 Task: Create a due date automation trigger when advanced on, on the tuesday of the week before a card is due add fields with custom field "Resume" set to a date less than 1 working days ago at 11:00 AM.
Action: Mouse moved to (904, 278)
Screenshot: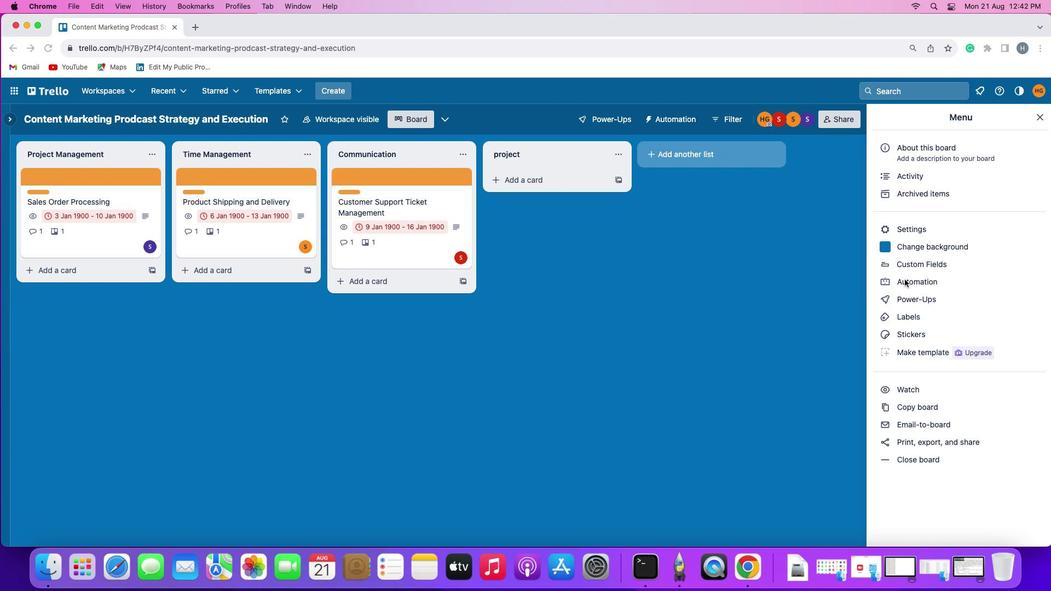 
Action: Mouse pressed left at (904, 278)
Screenshot: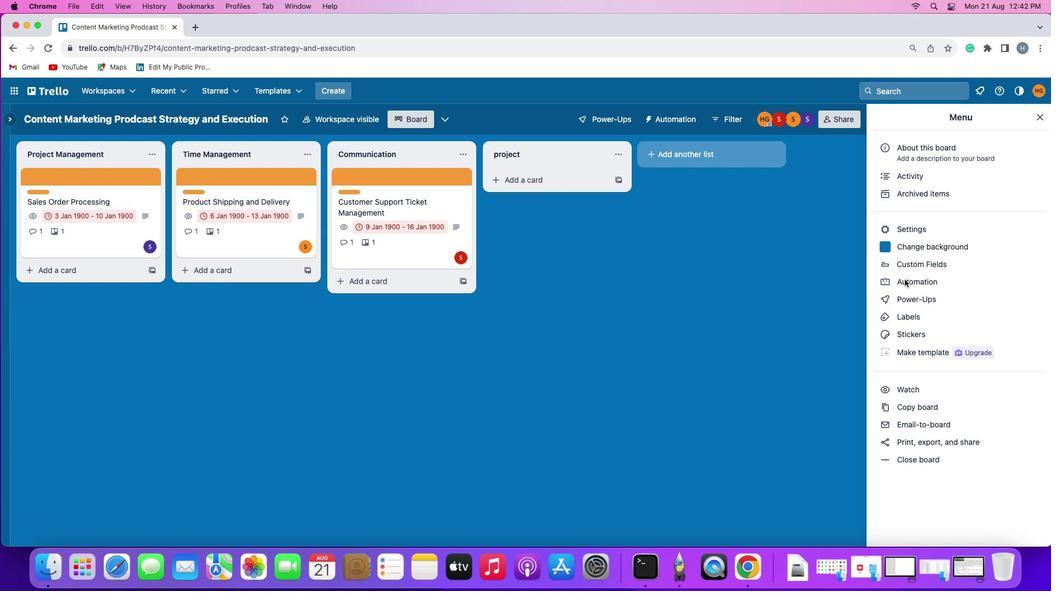 
Action: Mouse pressed left at (904, 278)
Screenshot: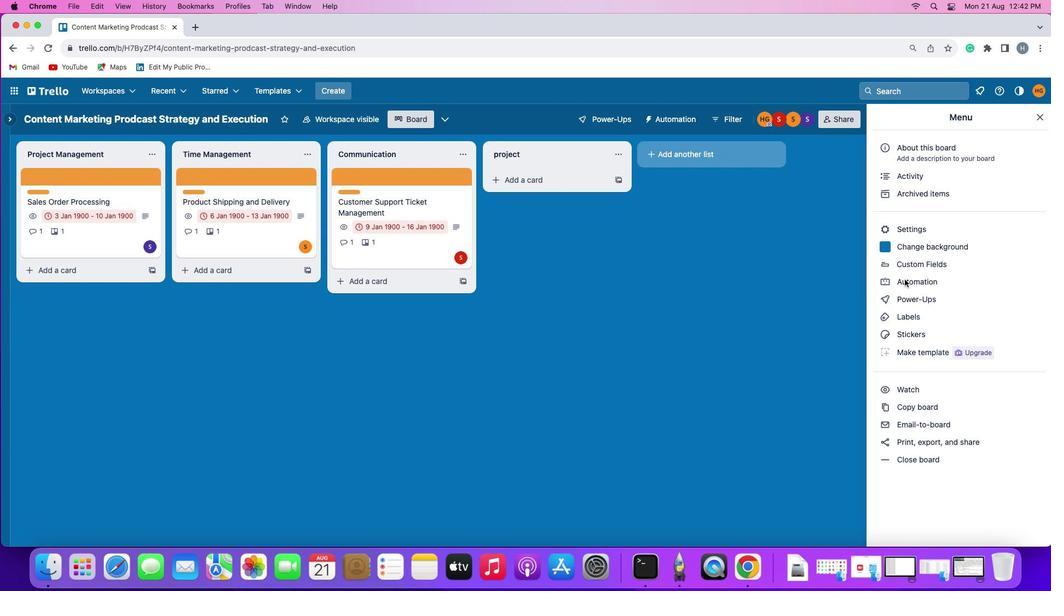 
Action: Mouse moved to (87, 258)
Screenshot: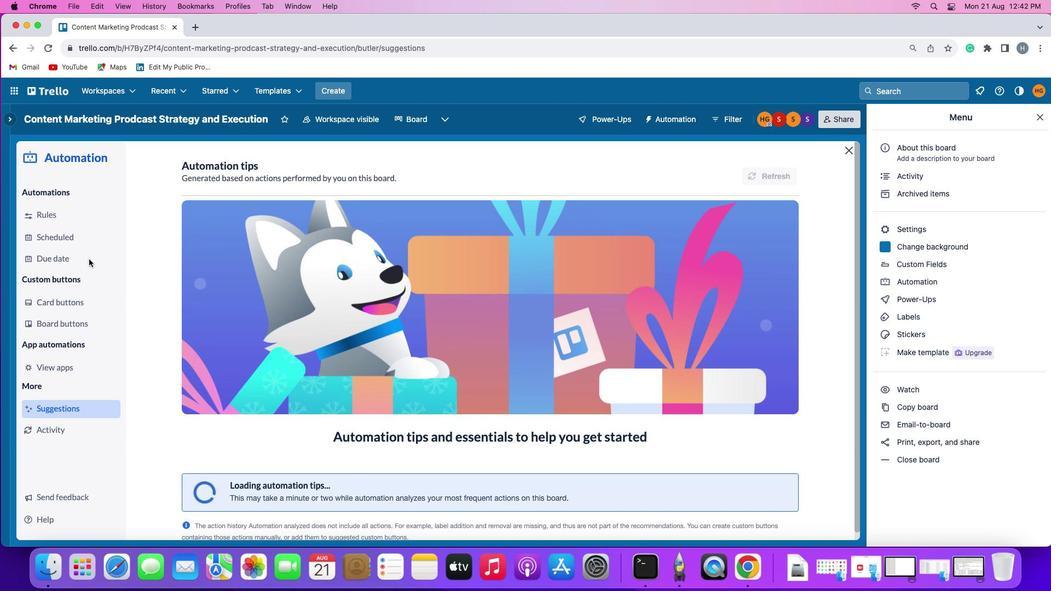 
Action: Mouse pressed left at (87, 258)
Screenshot: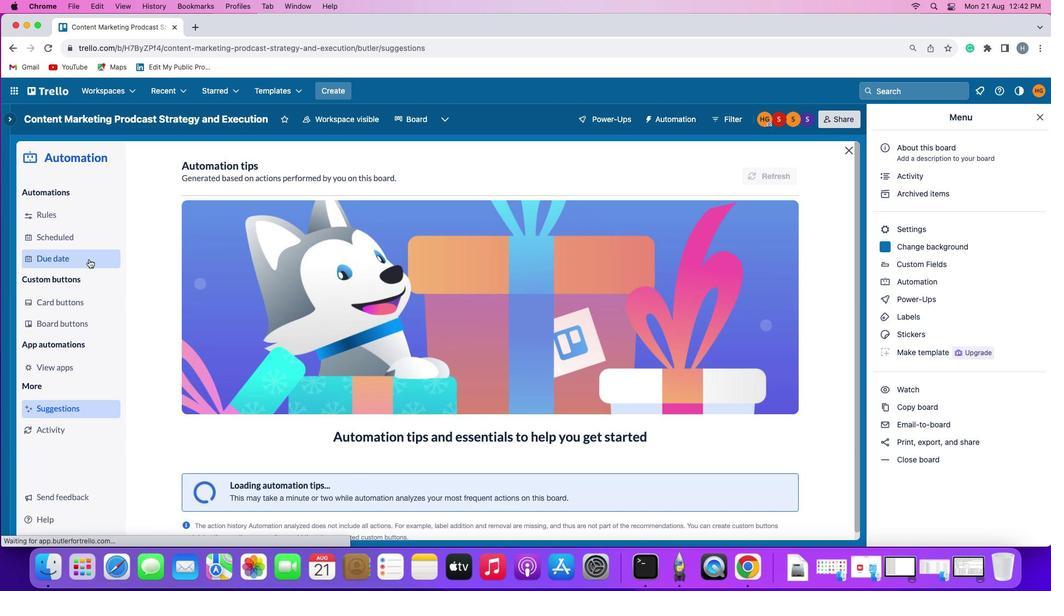 
Action: Mouse moved to (751, 164)
Screenshot: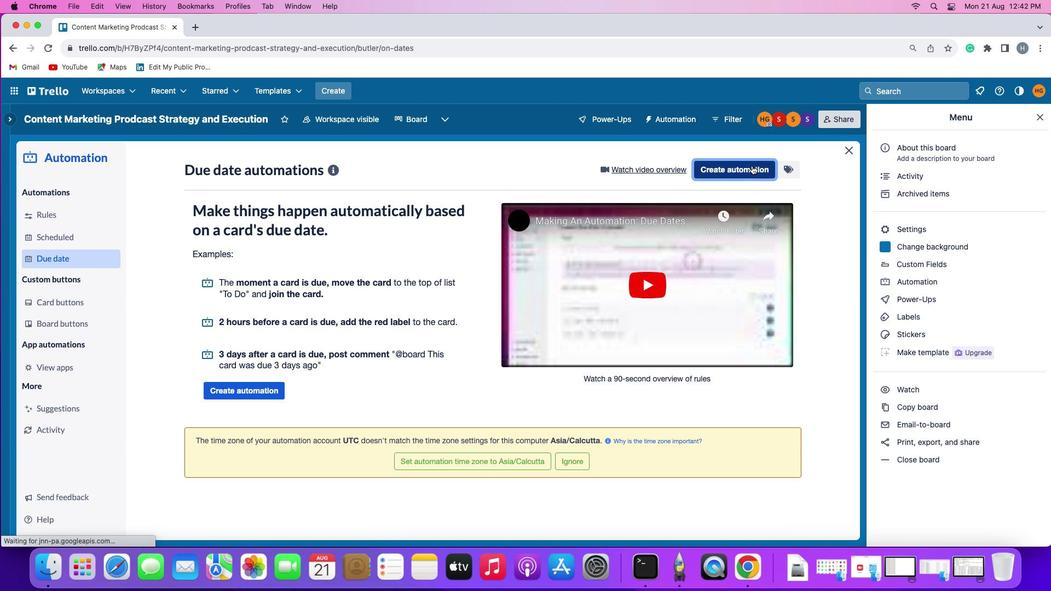 
Action: Mouse pressed left at (751, 164)
Screenshot: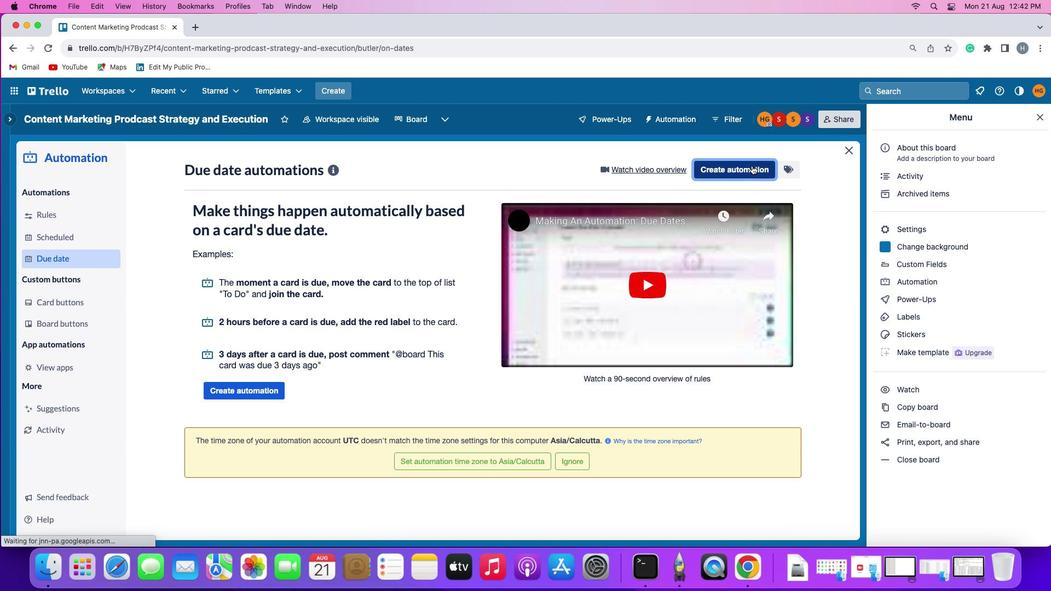 
Action: Mouse moved to (205, 274)
Screenshot: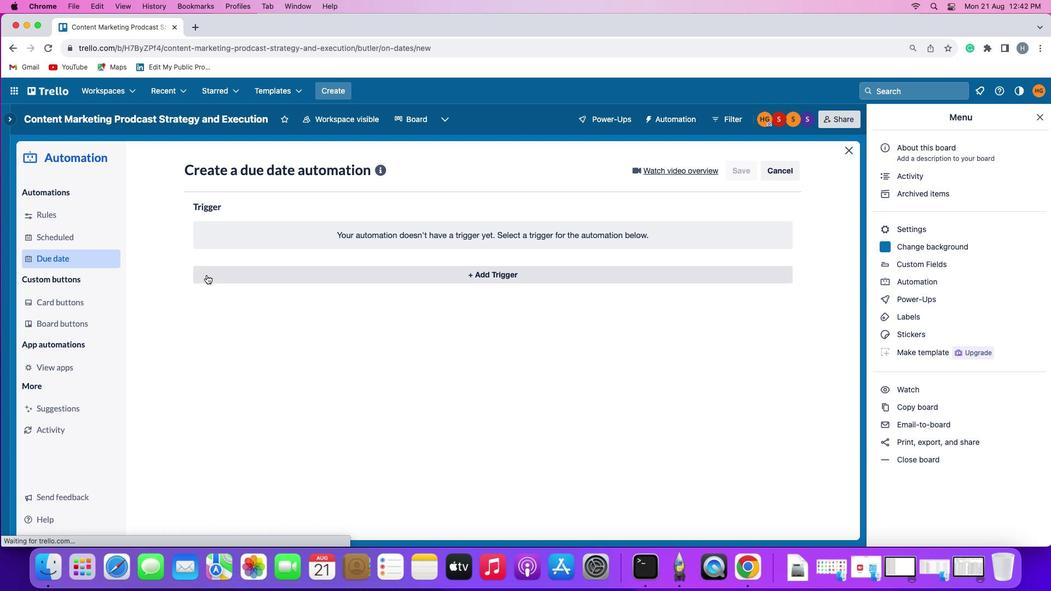 
Action: Mouse pressed left at (205, 274)
Screenshot: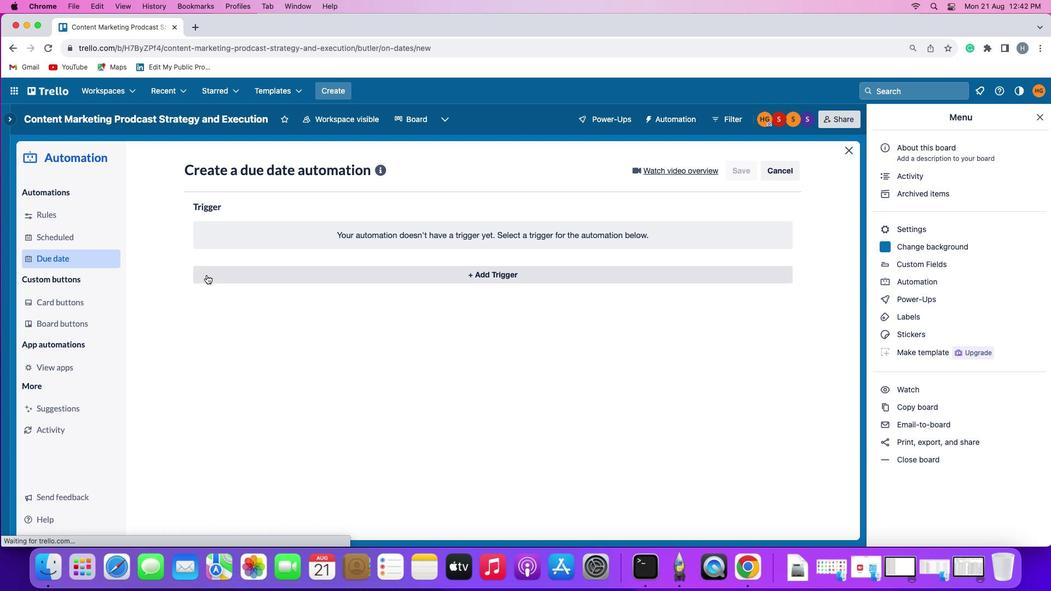 
Action: Mouse moved to (238, 488)
Screenshot: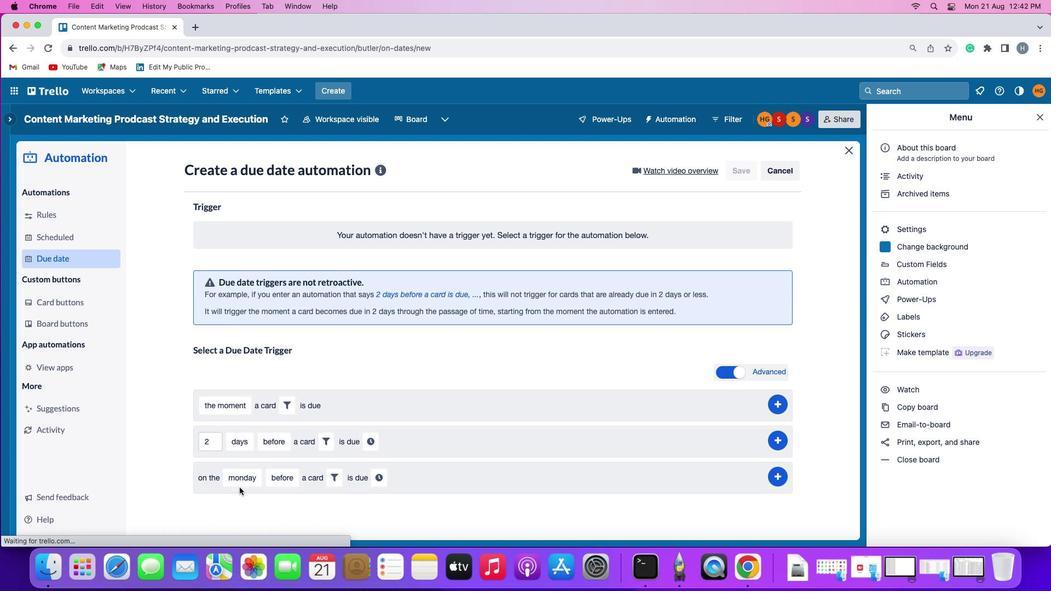 
Action: Mouse pressed left at (238, 488)
Screenshot: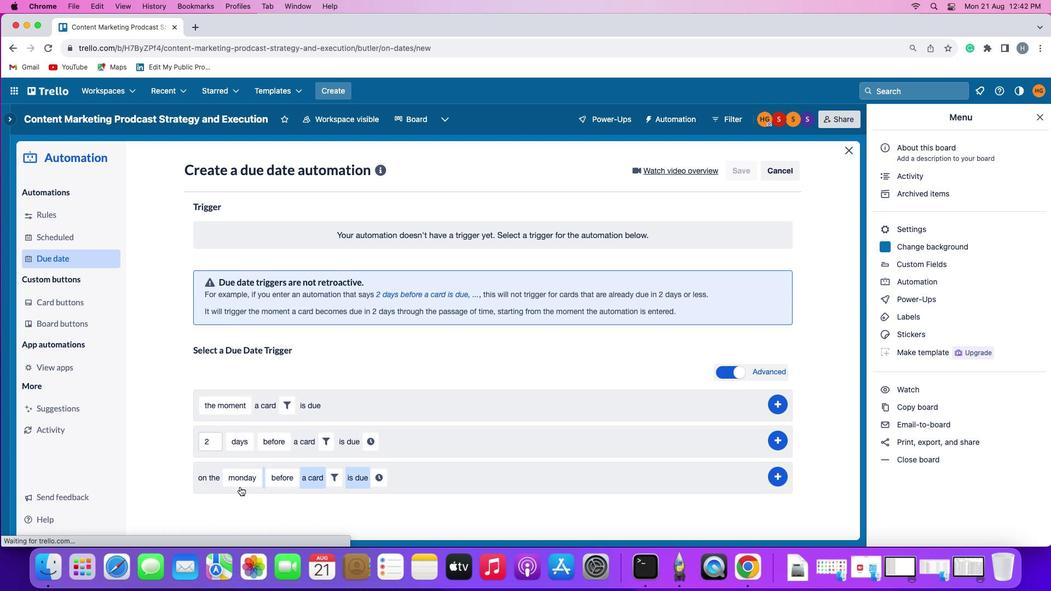
Action: Mouse moved to (244, 474)
Screenshot: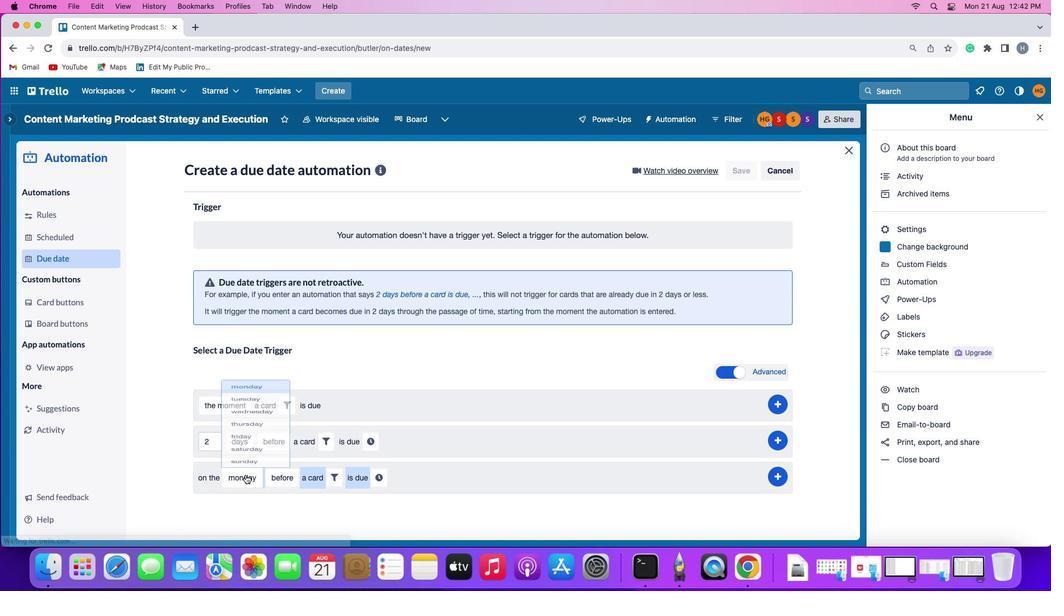 
Action: Mouse pressed left at (244, 474)
Screenshot: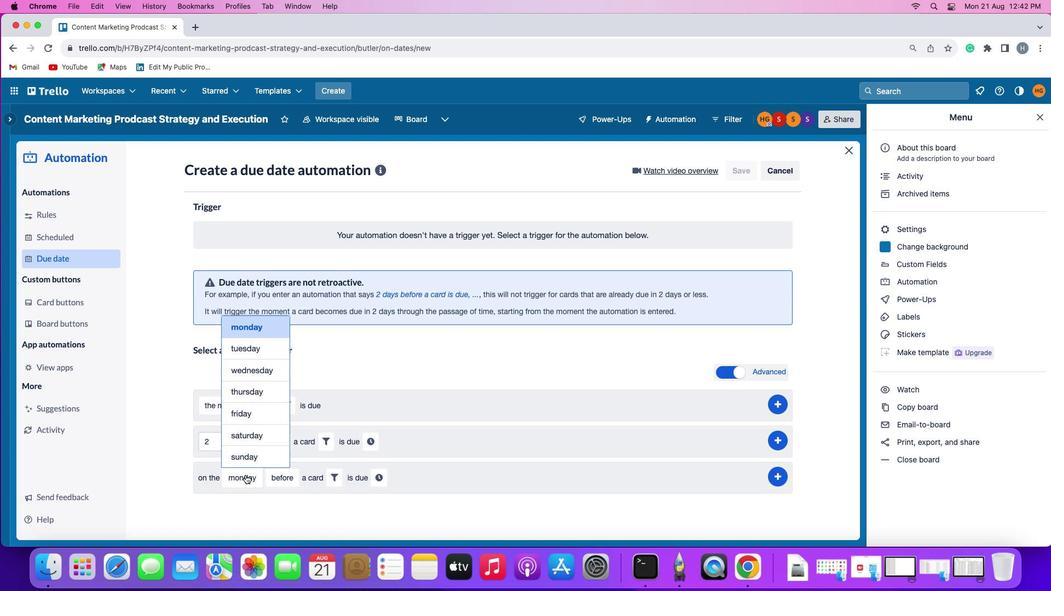 
Action: Mouse moved to (270, 346)
Screenshot: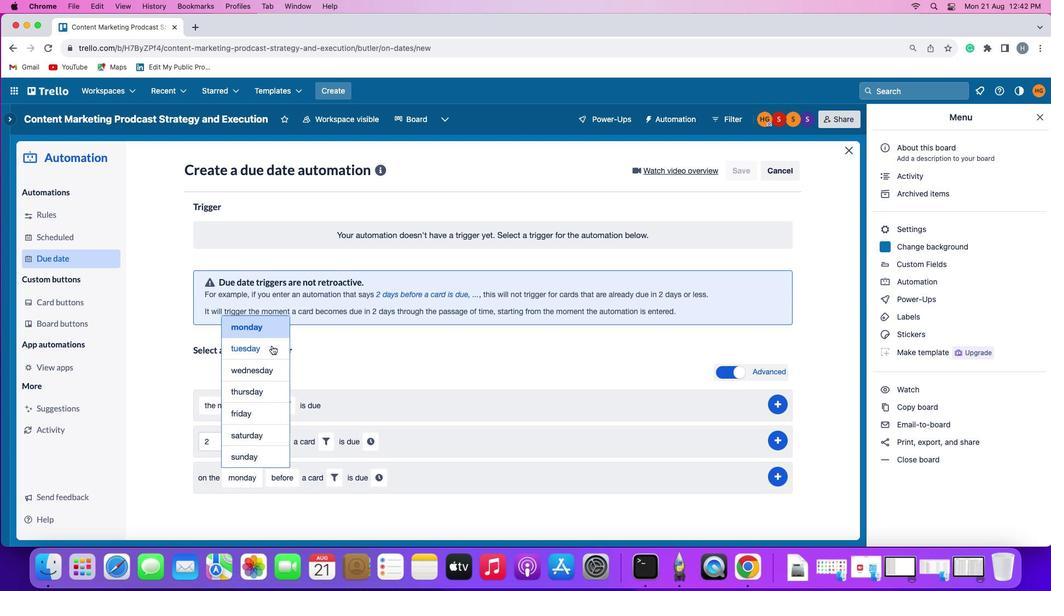 
Action: Mouse pressed left at (270, 346)
Screenshot: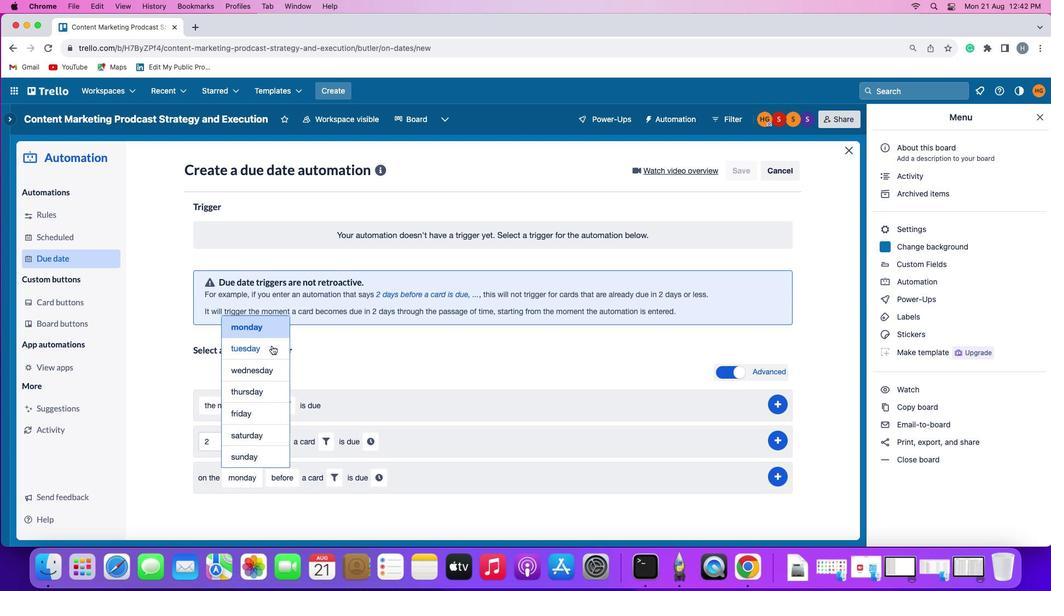 
Action: Mouse moved to (277, 481)
Screenshot: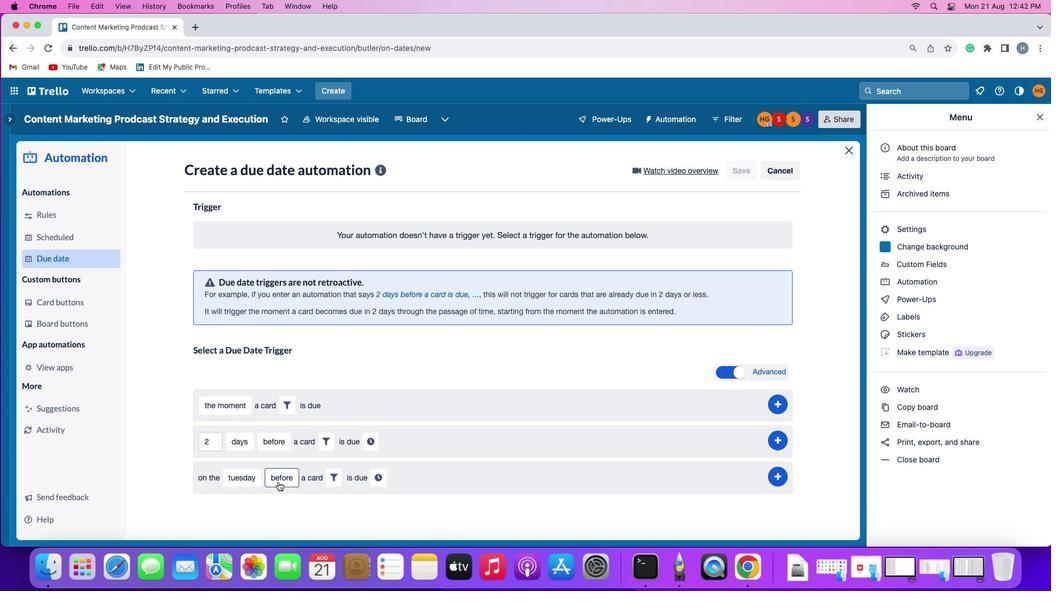 
Action: Mouse pressed left at (277, 481)
Screenshot: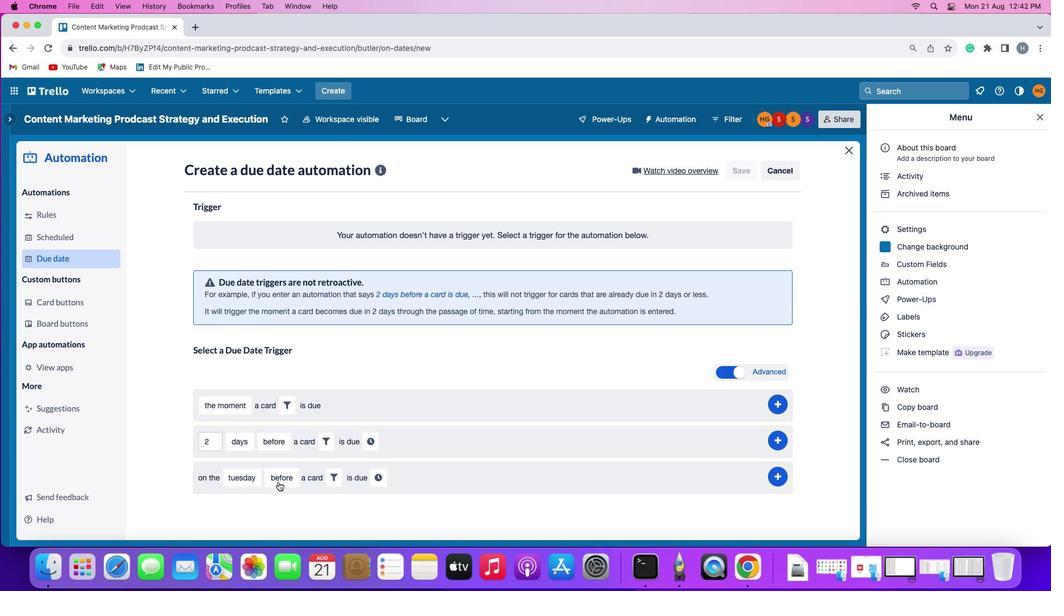 
Action: Mouse moved to (294, 450)
Screenshot: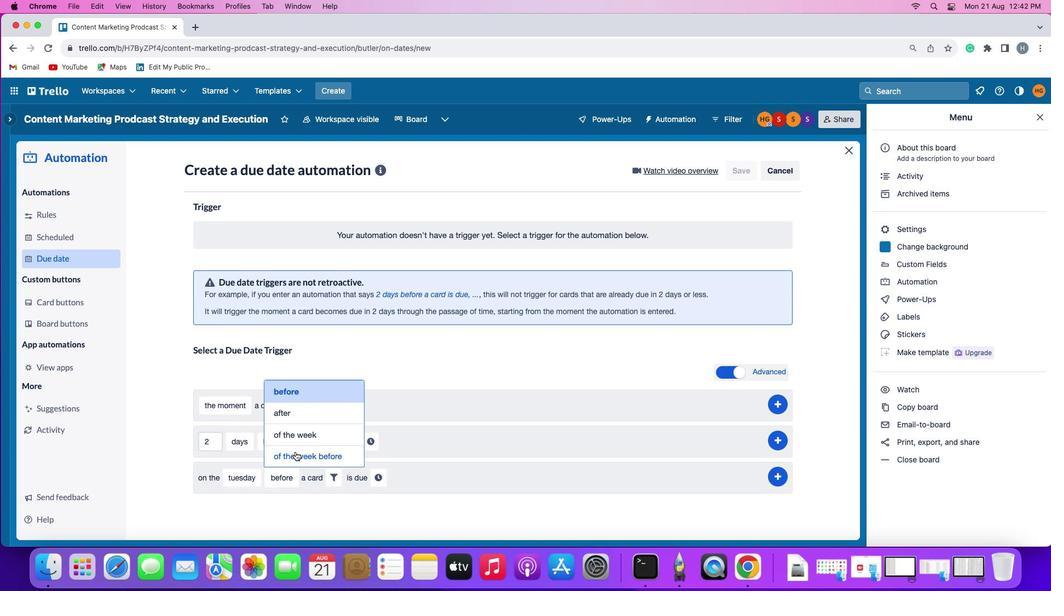 
Action: Mouse pressed left at (294, 450)
Screenshot: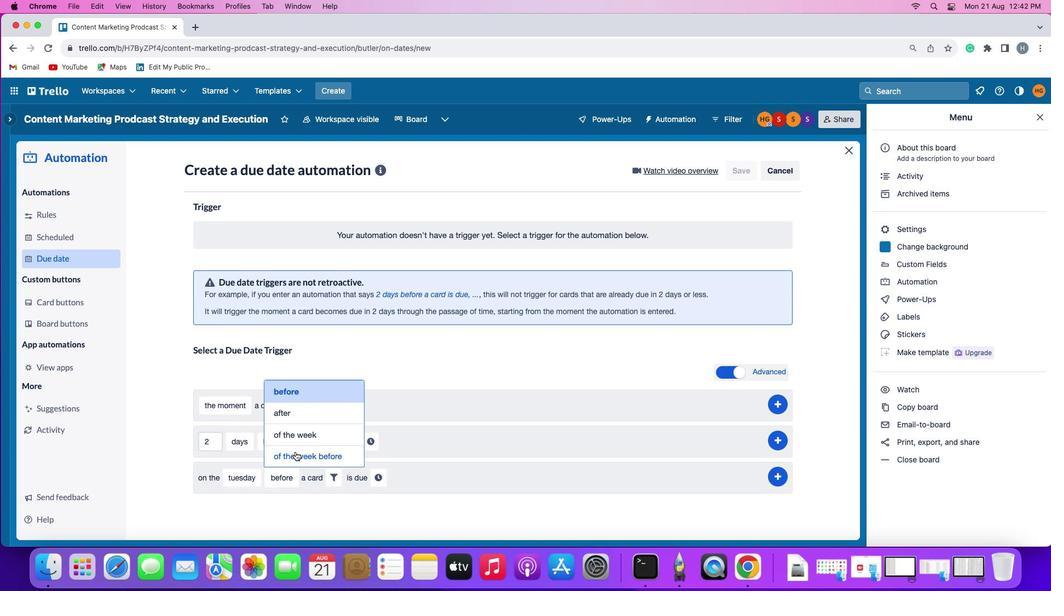 
Action: Mouse moved to (365, 478)
Screenshot: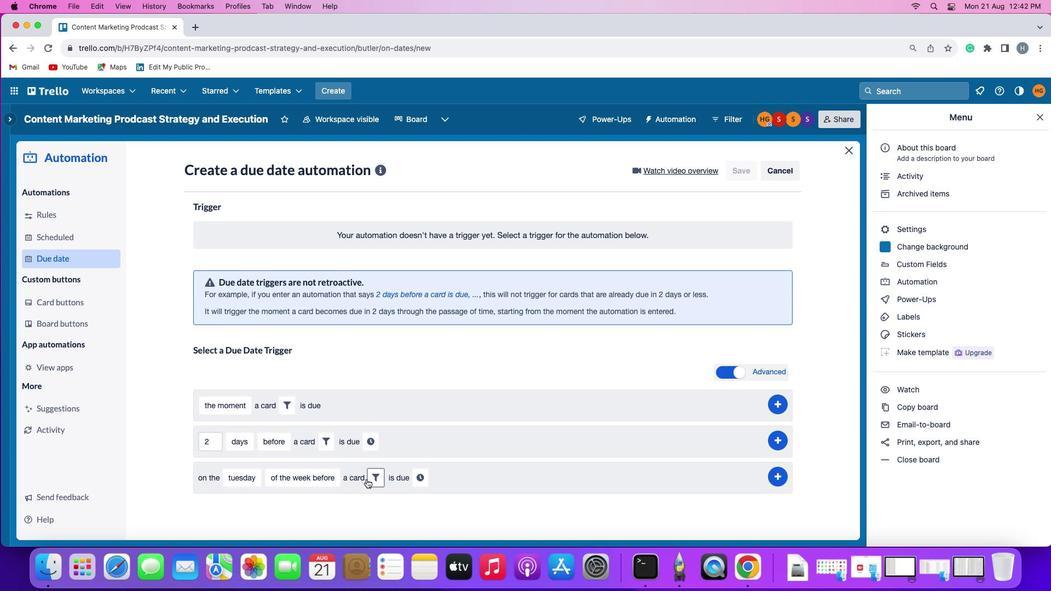 
Action: Mouse pressed left at (365, 478)
Screenshot: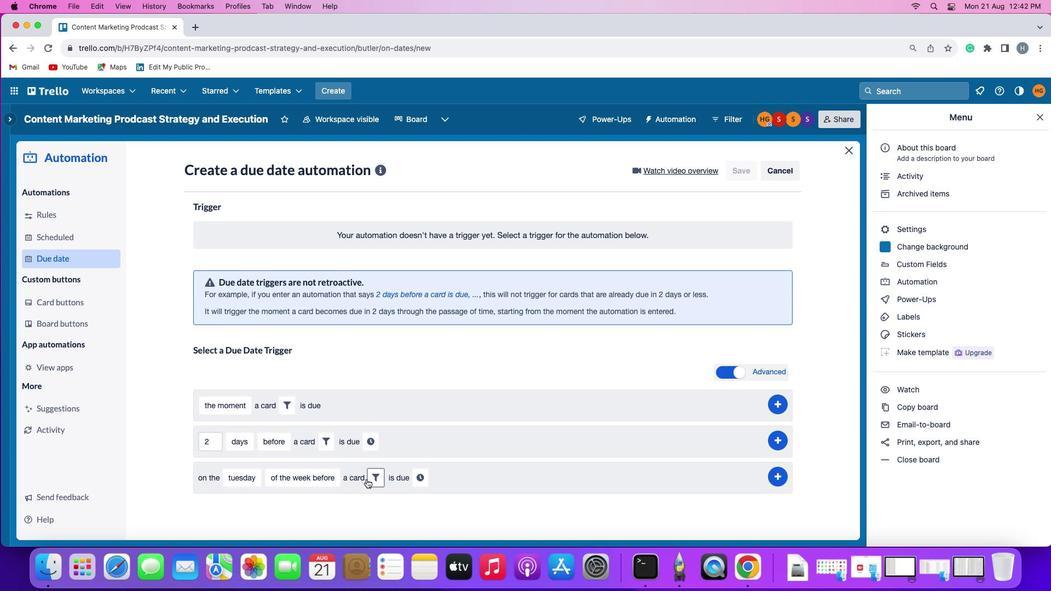 
Action: Mouse moved to (554, 502)
Screenshot: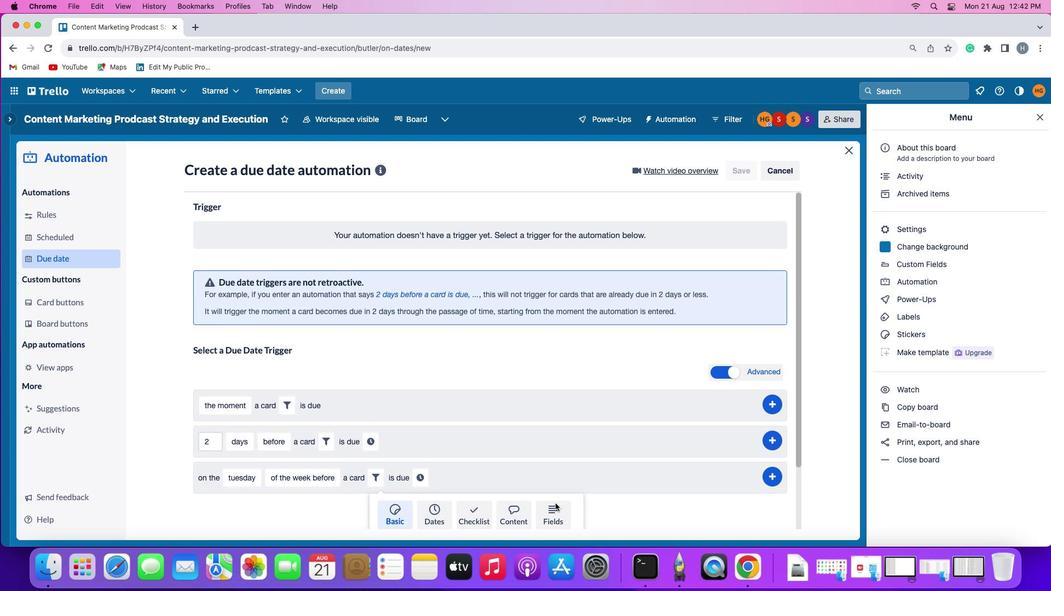
Action: Mouse pressed left at (554, 502)
Screenshot: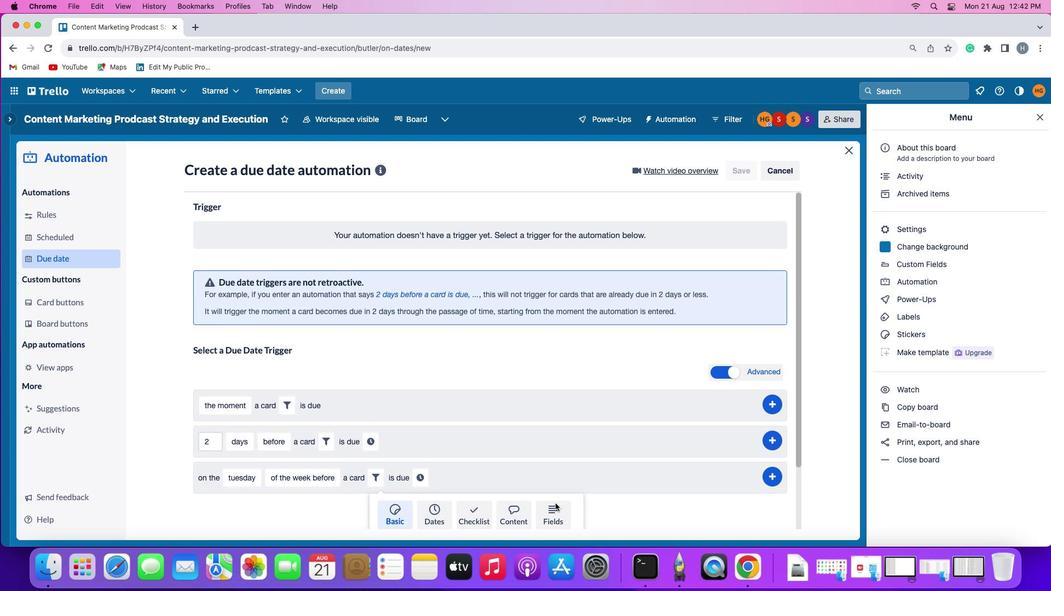 
Action: Mouse moved to (305, 510)
Screenshot: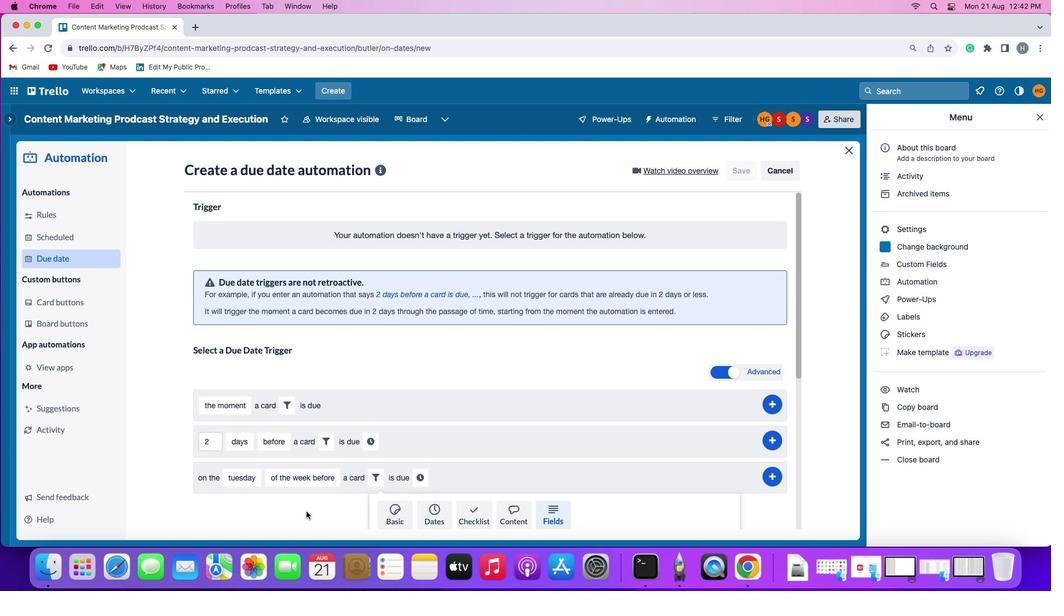 
Action: Mouse scrolled (305, 510) with delta (0, -1)
Screenshot: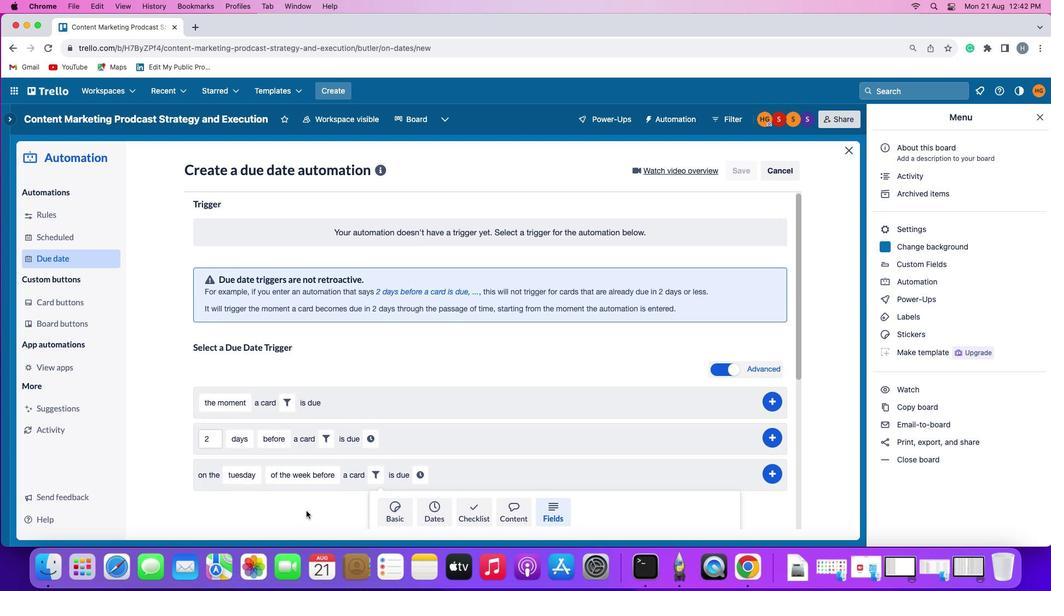 
Action: Mouse scrolled (305, 510) with delta (0, -1)
Screenshot: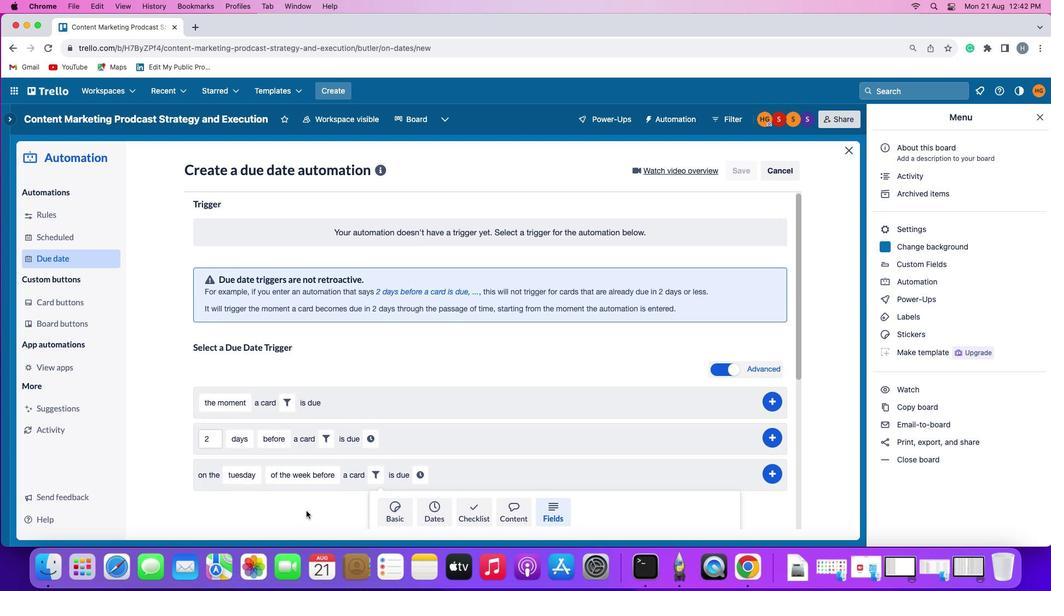 
Action: Mouse scrolled (305, 510) with delta (0, -2)
Screenshot: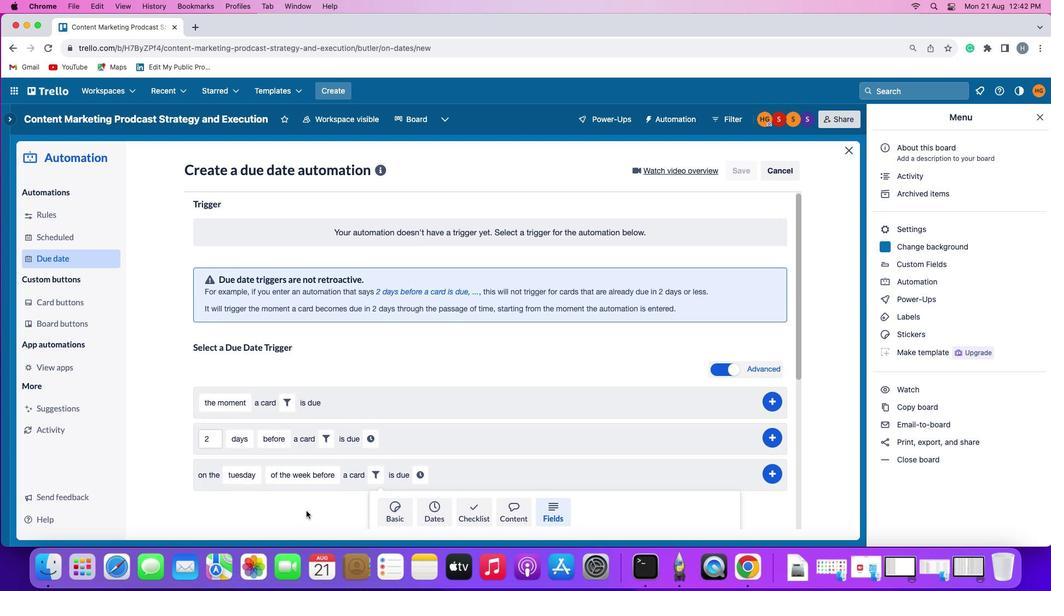 
Action: Mouse scrolled (305, 510) with delta (0, -3)
Screenshot: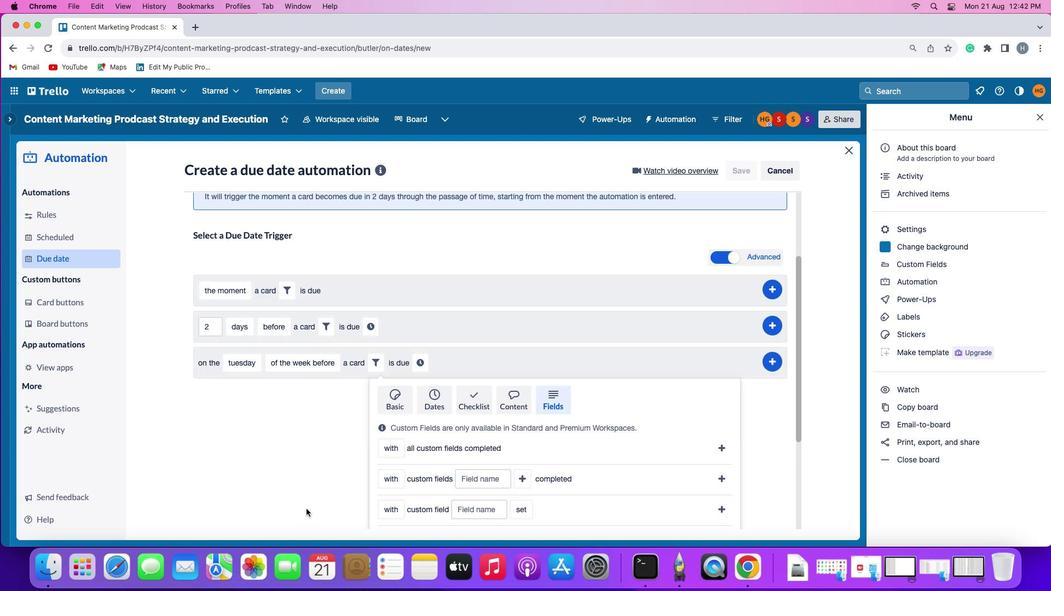 
Action: Mouse moved to (305, 510)
Screenshot: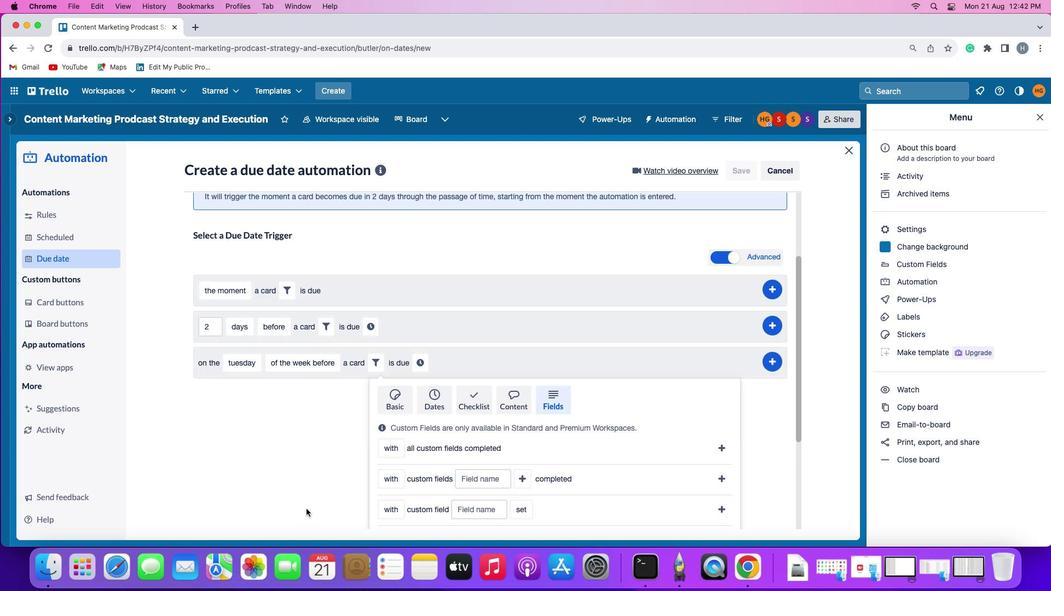 
Action: Mouse scrolled (305, 510) with delta (0, -3)
Screenshot: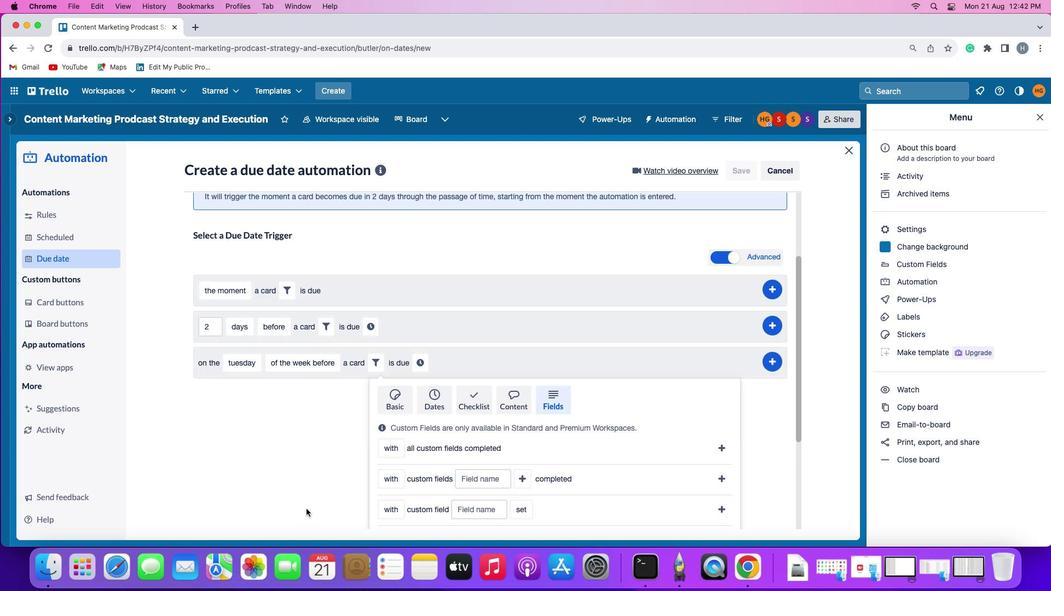 
Action: Mouse moved to (305, 507)
Screenshot: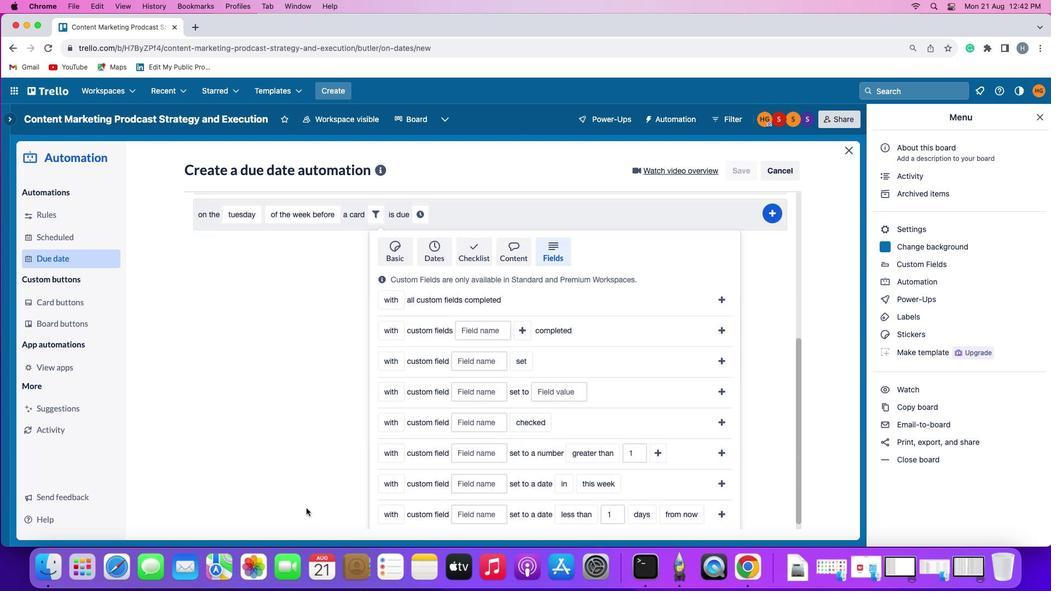 
Action: Mouse scrolled (305, 507) with delta (0, -3)
Screenshot: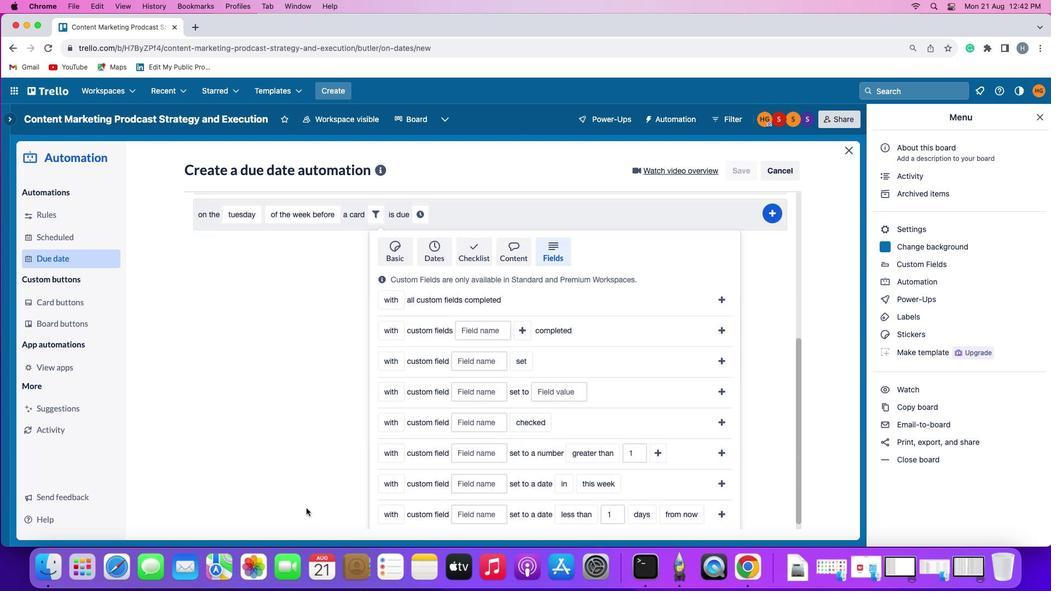 
Action: Mouse moved to (305, 507)
Screenshot: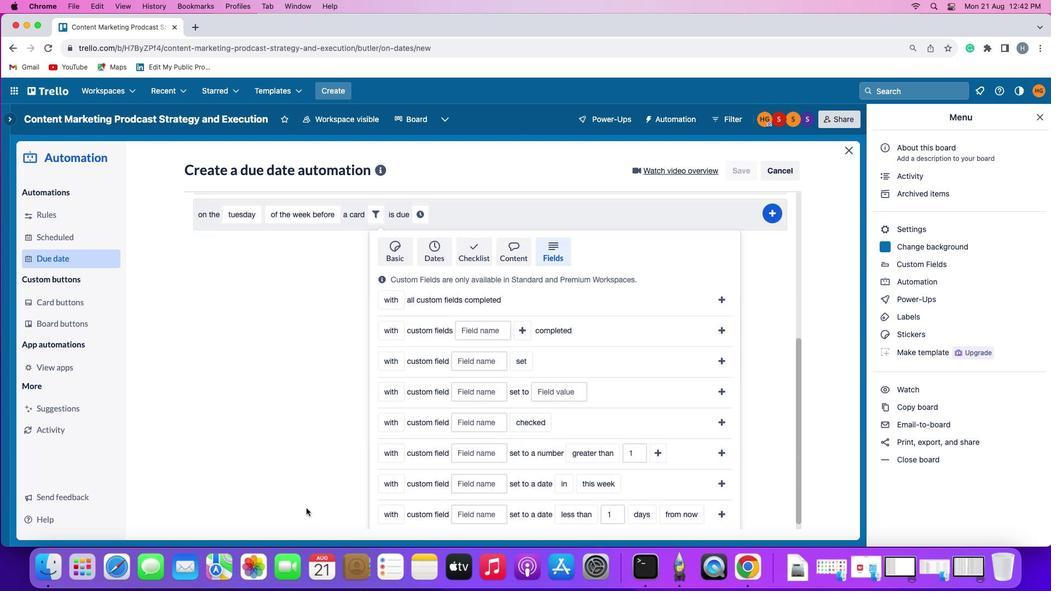 
Action: Mouse scrolled (305, 507) with delta (0, -1)
Screenshot: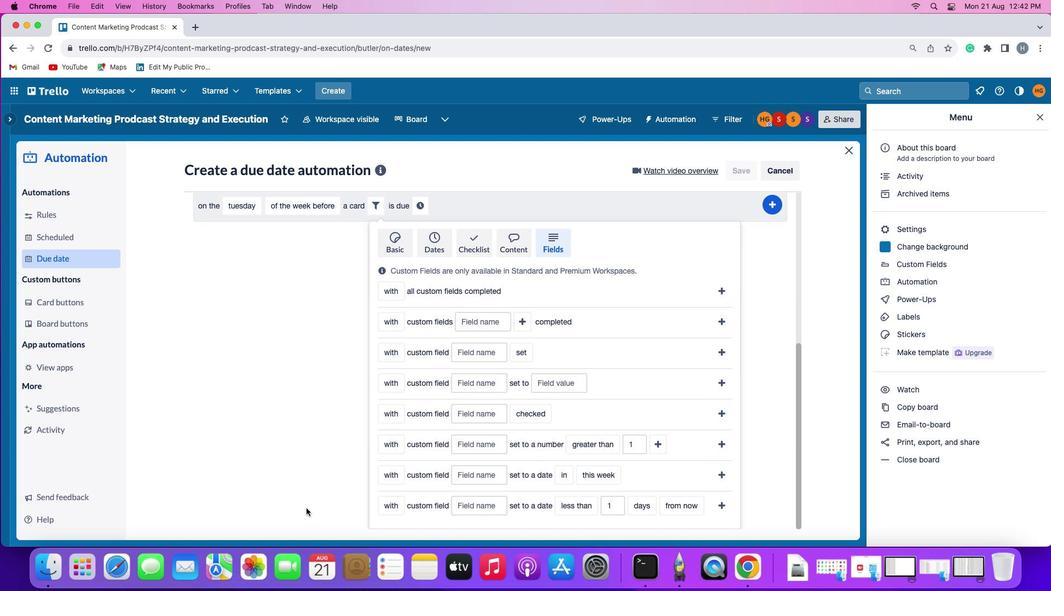 
Action: Mouse scrolled (305, 507) with delta (0, -1)
Screenshot: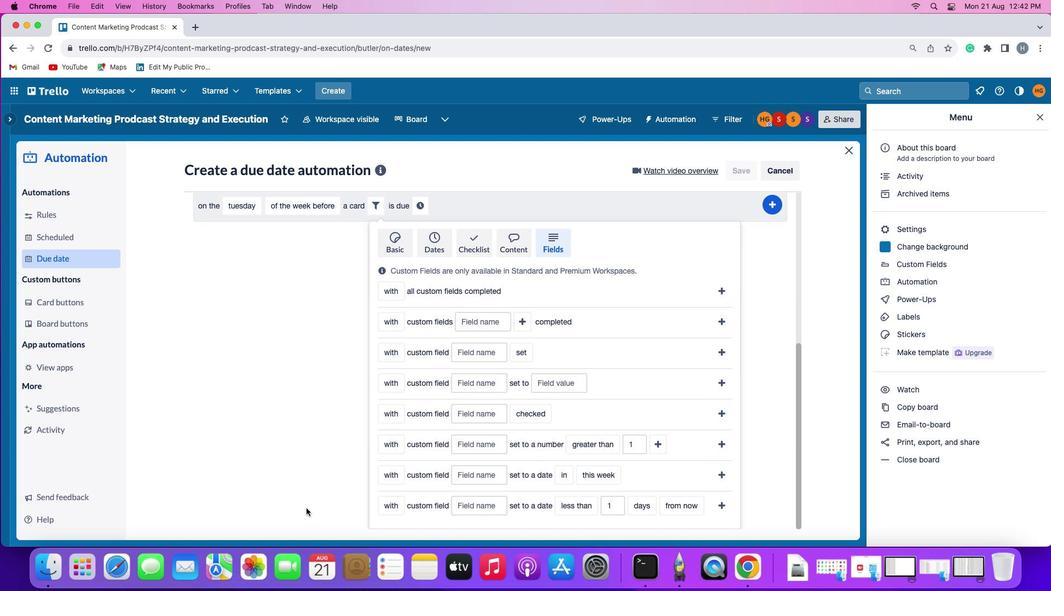 
Action: Mouse scrolled (305, 507) with delta (0, -2)
Screenshot: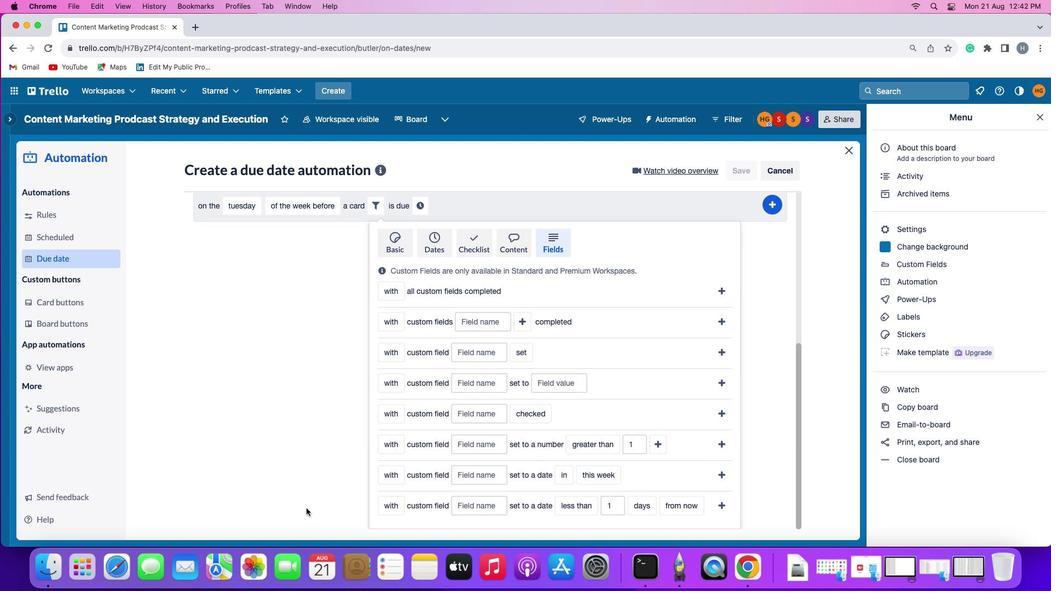 
Action: Mouse scrolled (305, 507) with delta (0, -3)
Screenshot: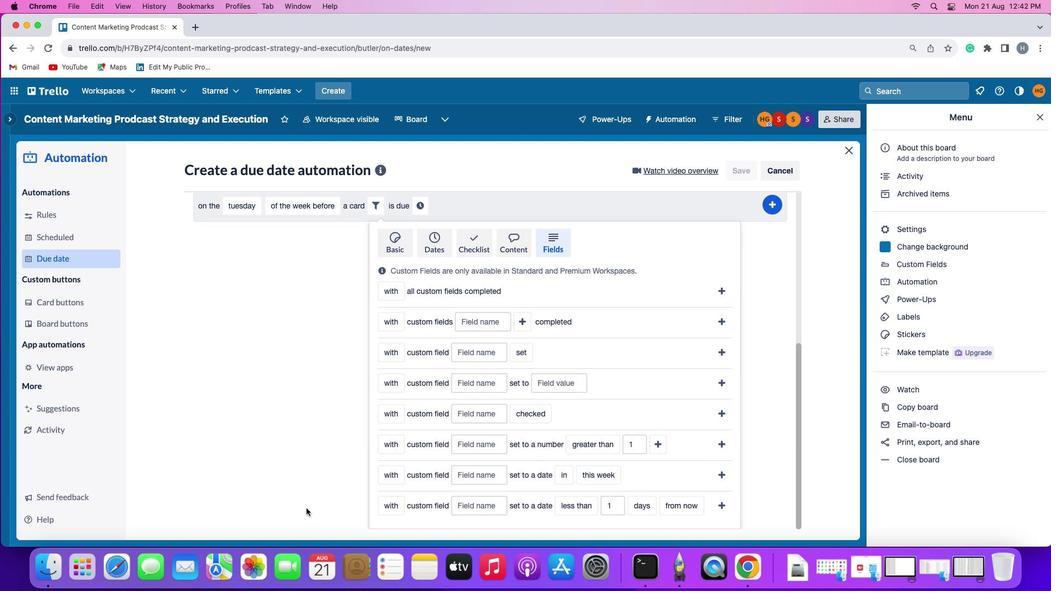 
Action: Mouse scrolled (305, 507) with delta (0, -3)
Screenshot: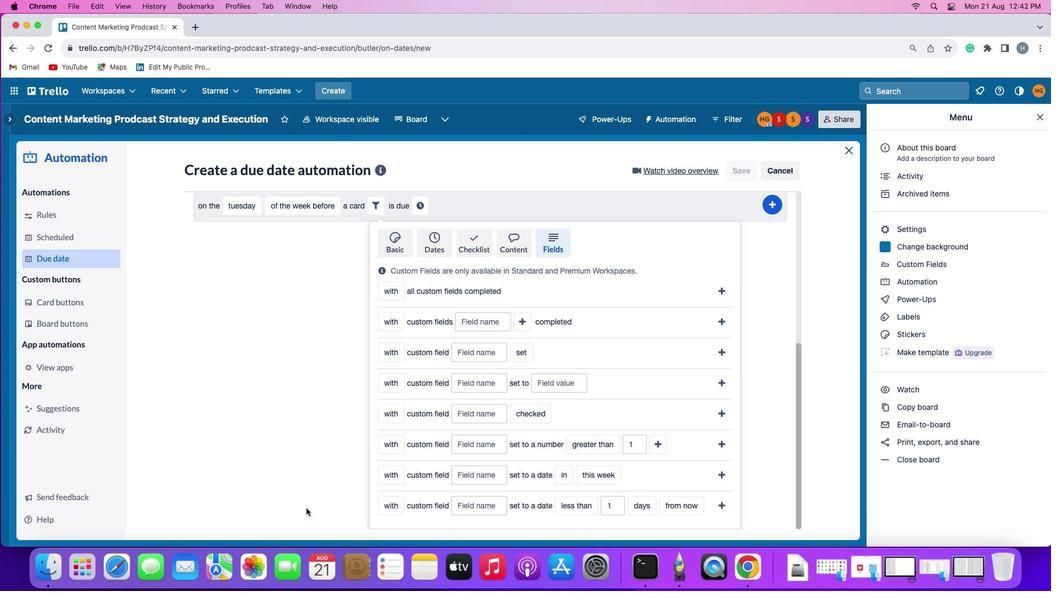 
Action: Mouse moved to (461, 506)
Screenshot: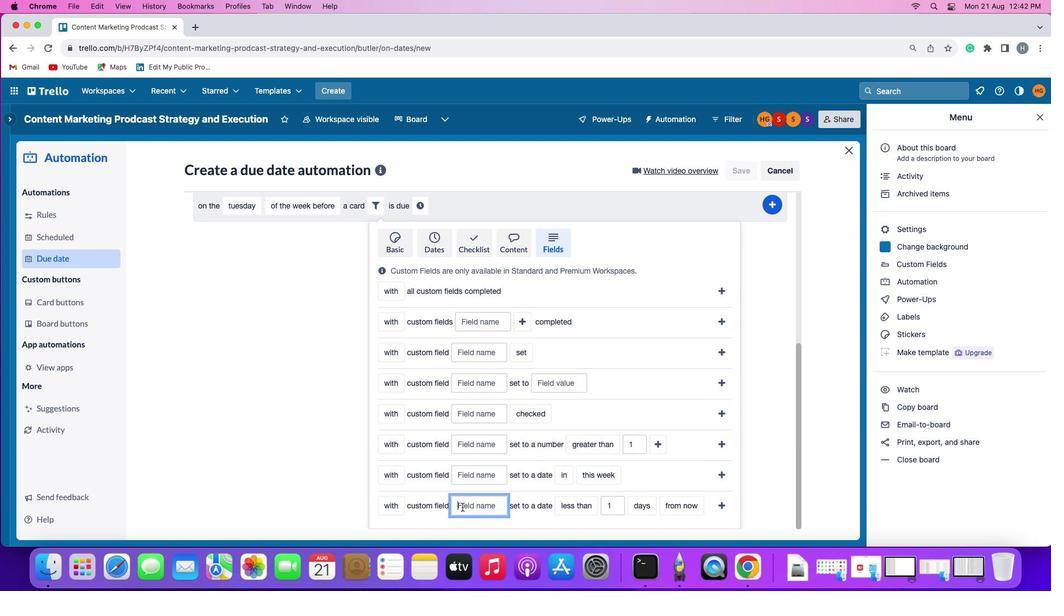 
Action: Mouse pressed left at (461, 506)
Screenshot: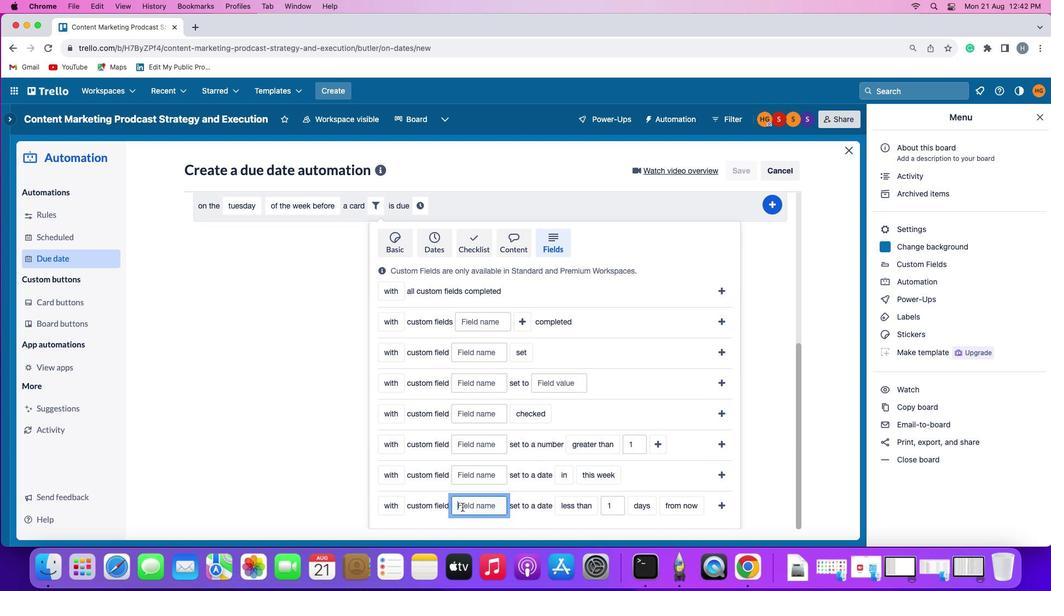 
Action: Mouse moved to (461, 506)
Screenshot: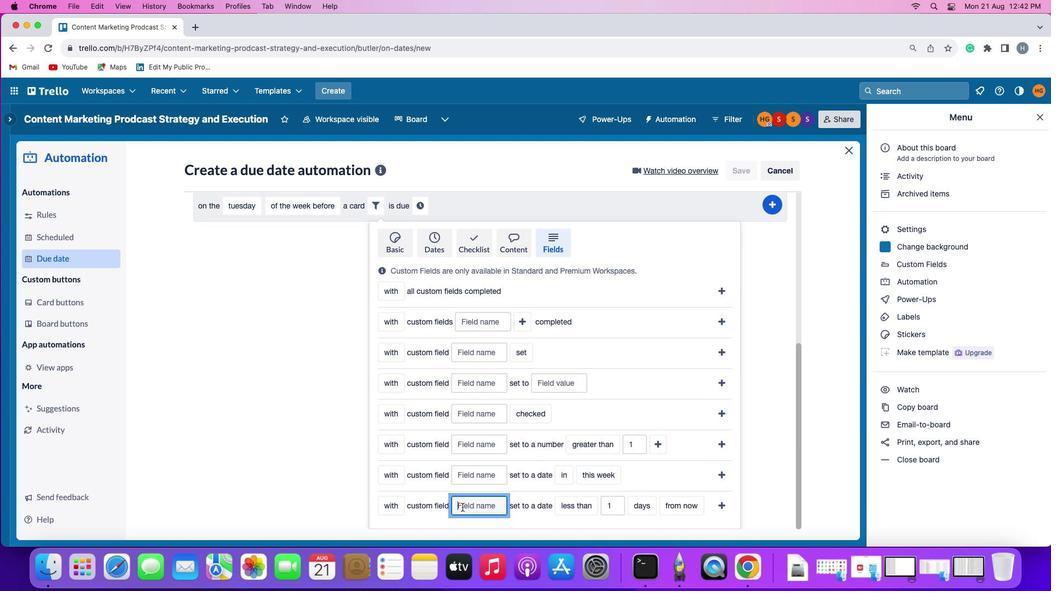 
Action: Key pressed Key.shift'R''e''s''u''m''e'
Screenshot: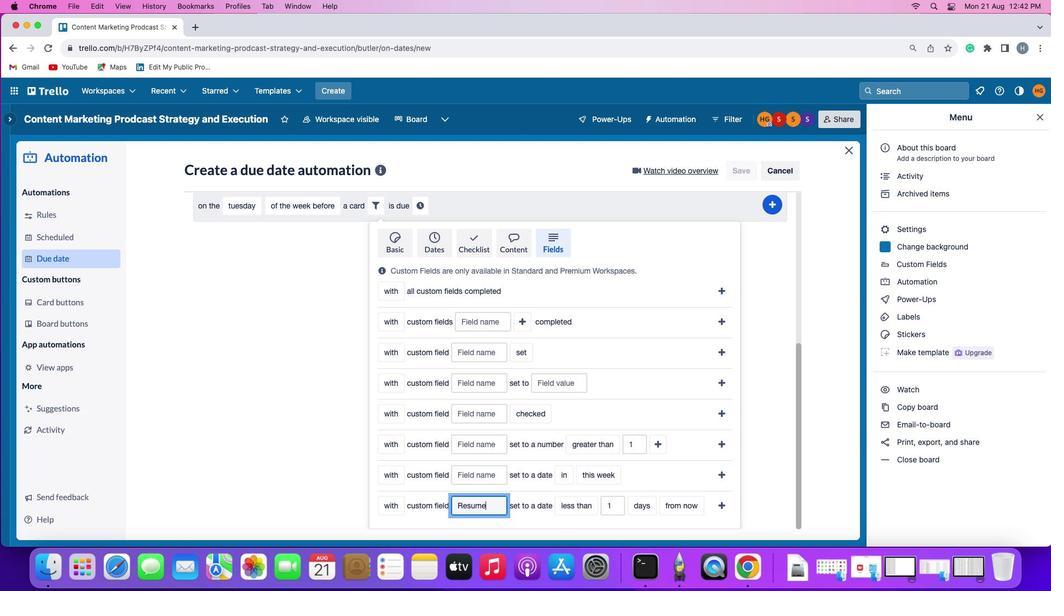 
Action: Mouse moved to (660, 503)
Screenshot: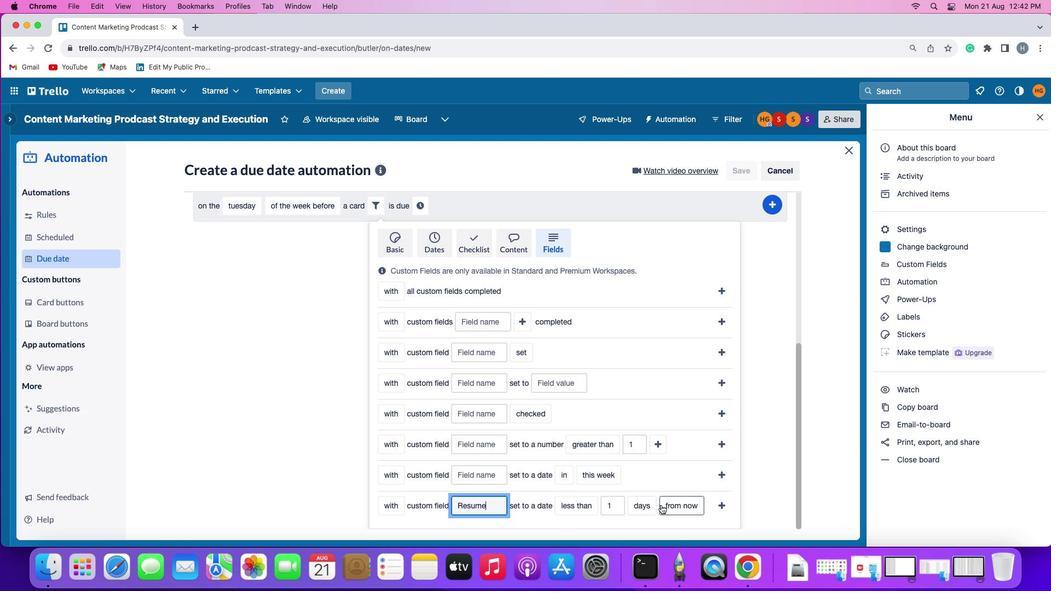 
Action: Mouse pressed left at (660, 503)
Screenshot: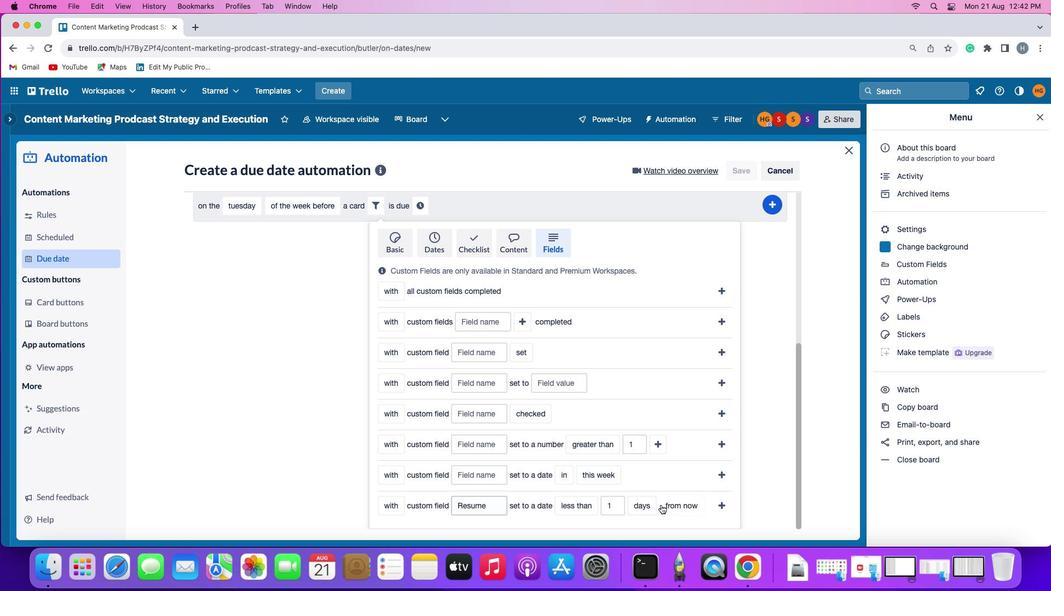 
Action: Mouse moved to (645, 506)
Screenshot: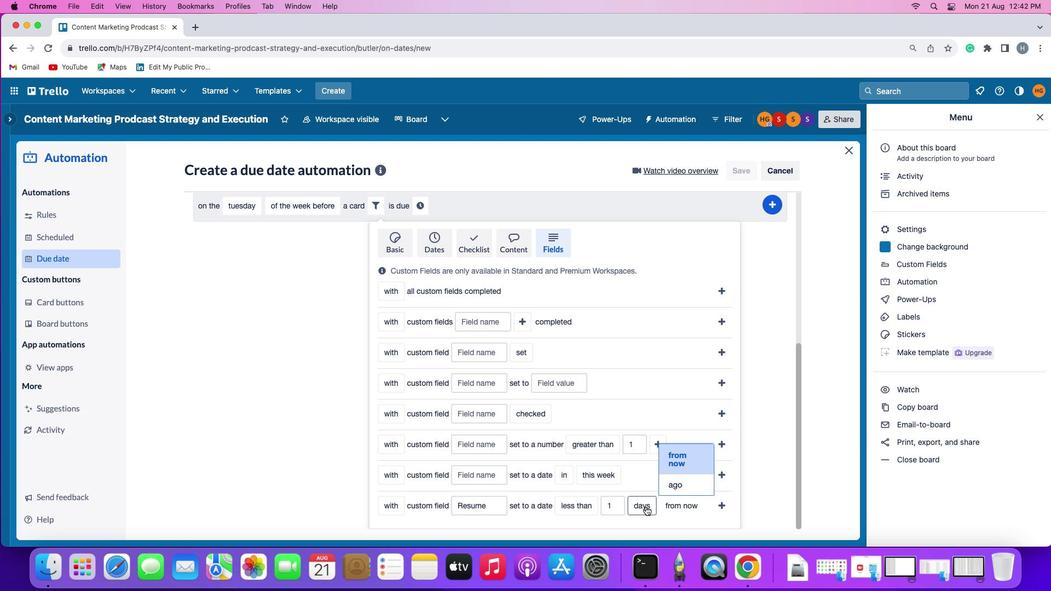
Action: Mouse pressed left at (645, 506)
Screenshot: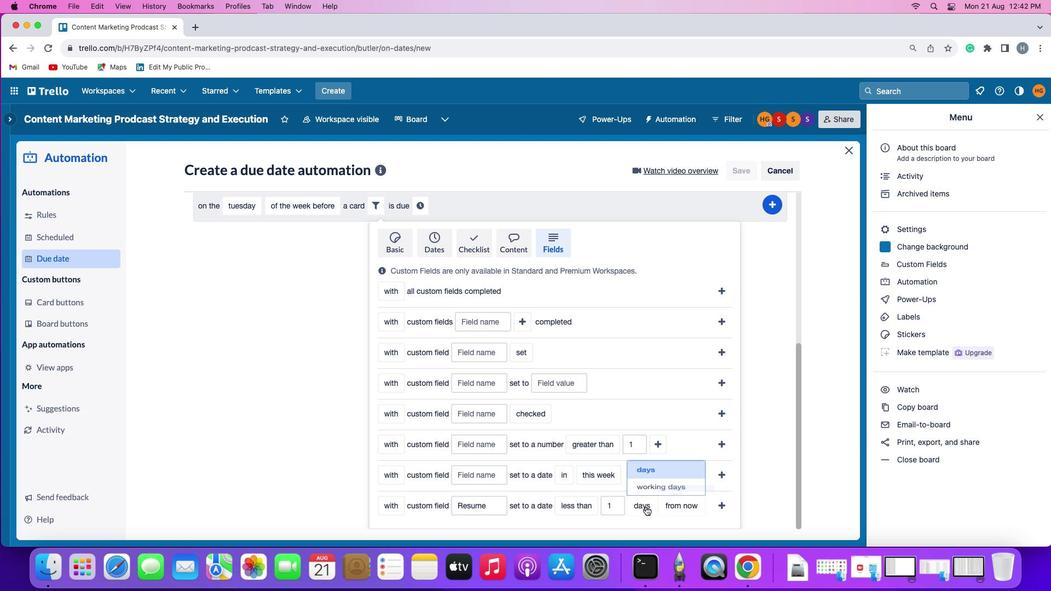 
Action: Mouse moved to (650, 496)
Screenshot: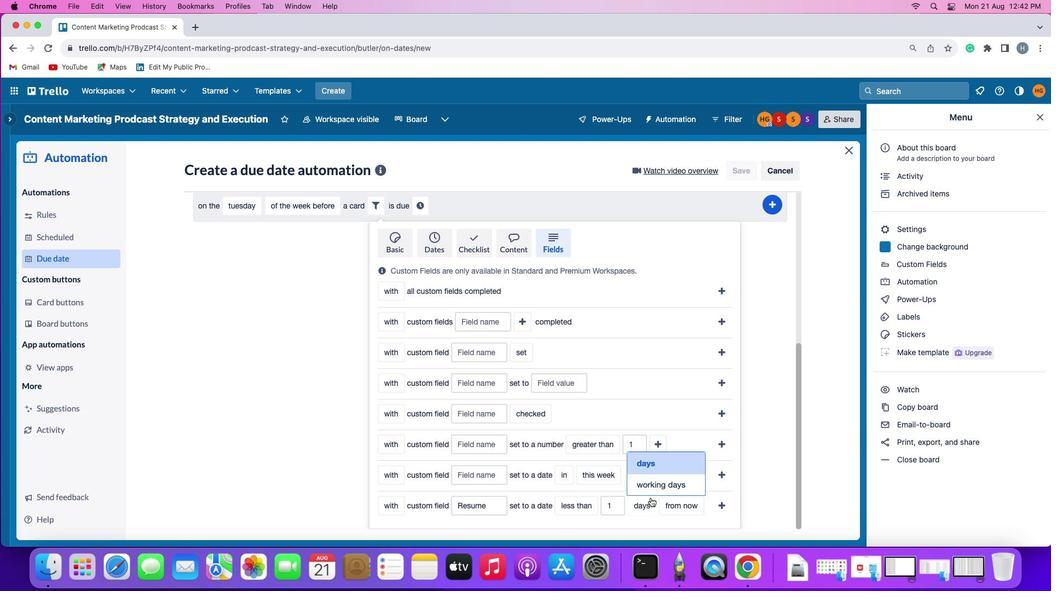 
Action: Mouse pressed left at (650, 496)
Screenshot: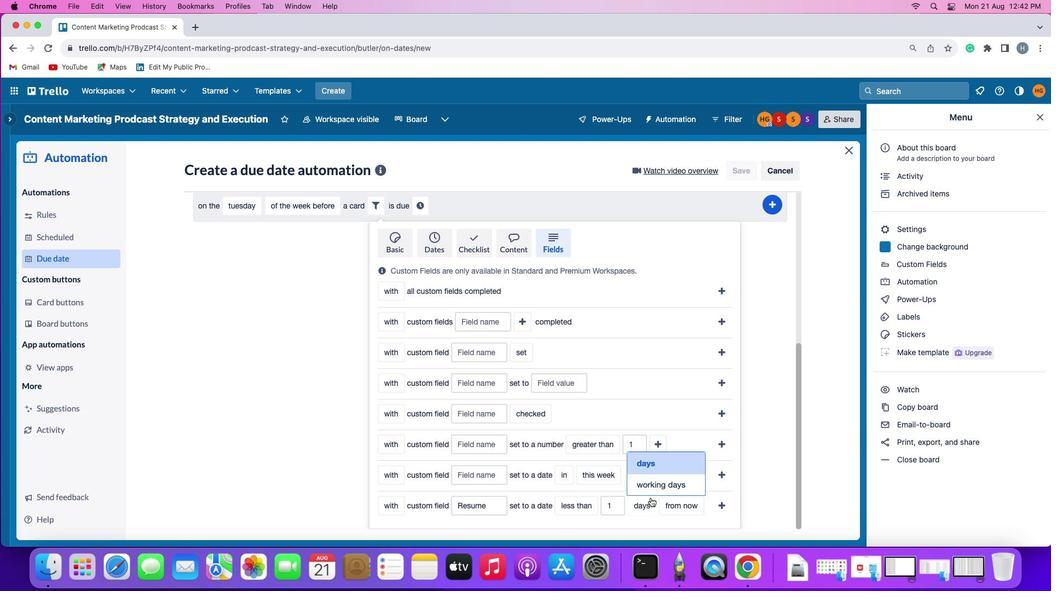 
Action: Mouse moved to (695, 499)
Screenshot: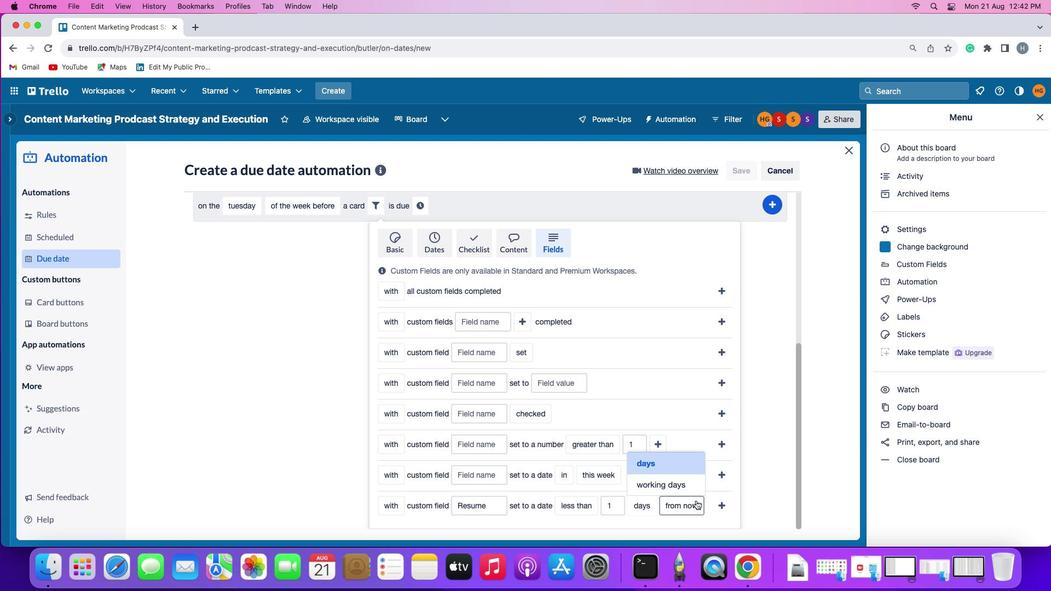 
Action: Mouse pressed left at (695, 499)
Screenshot: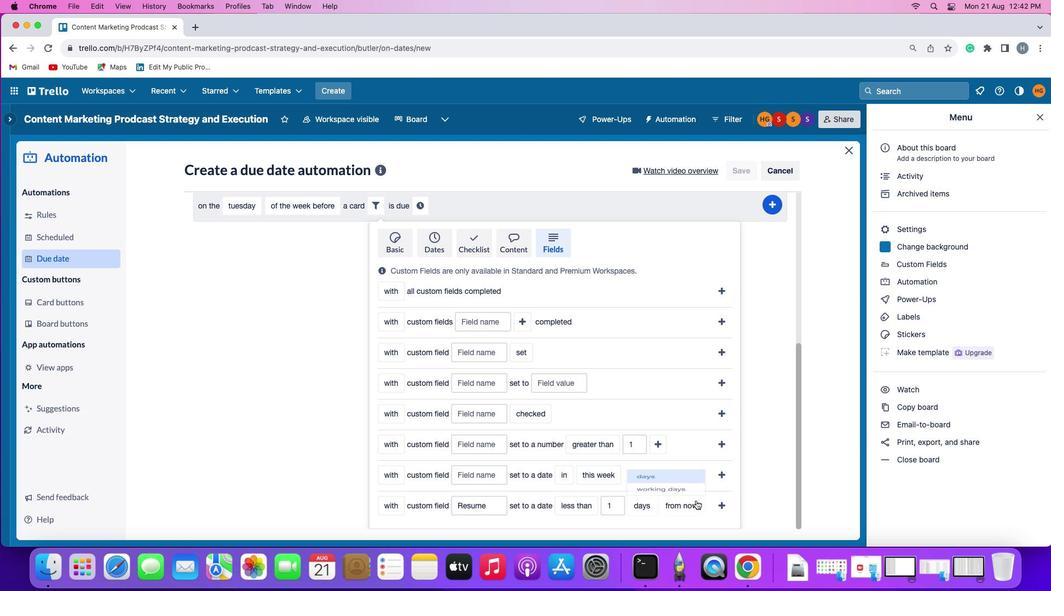 
Action: Mouse moved to (645, 507)
Screenshot: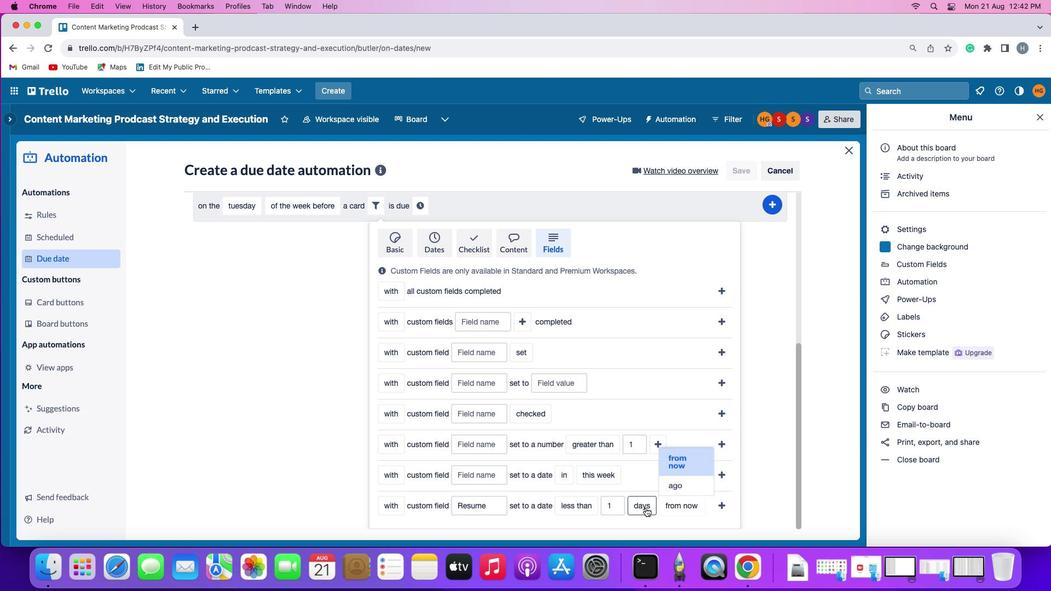 
Action: Mouse pressed left at (645, 507)
Screenshot: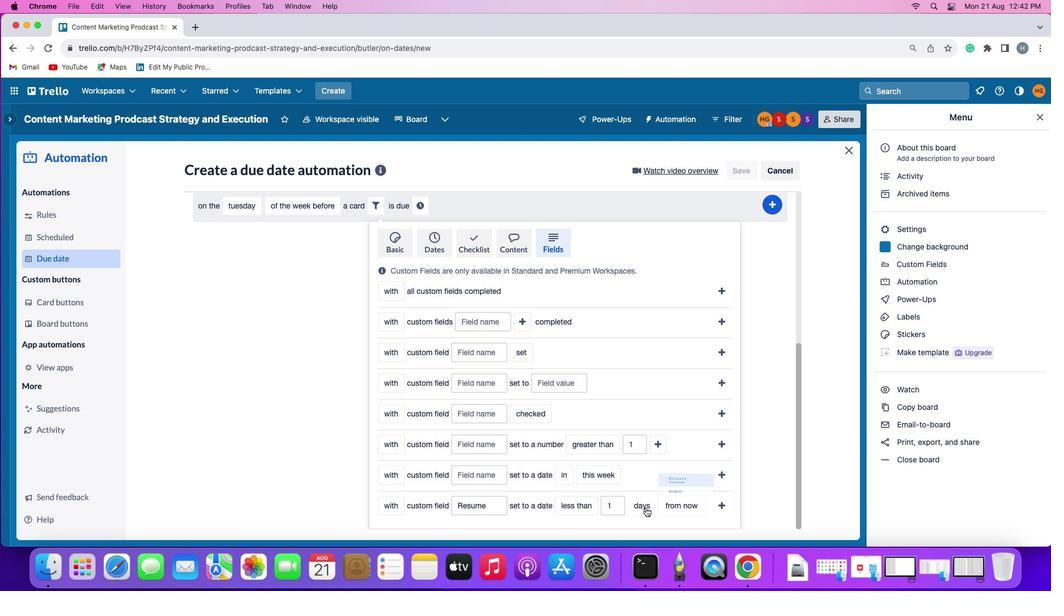 
Action: Mouse moved to (647, 486)
Screenshot: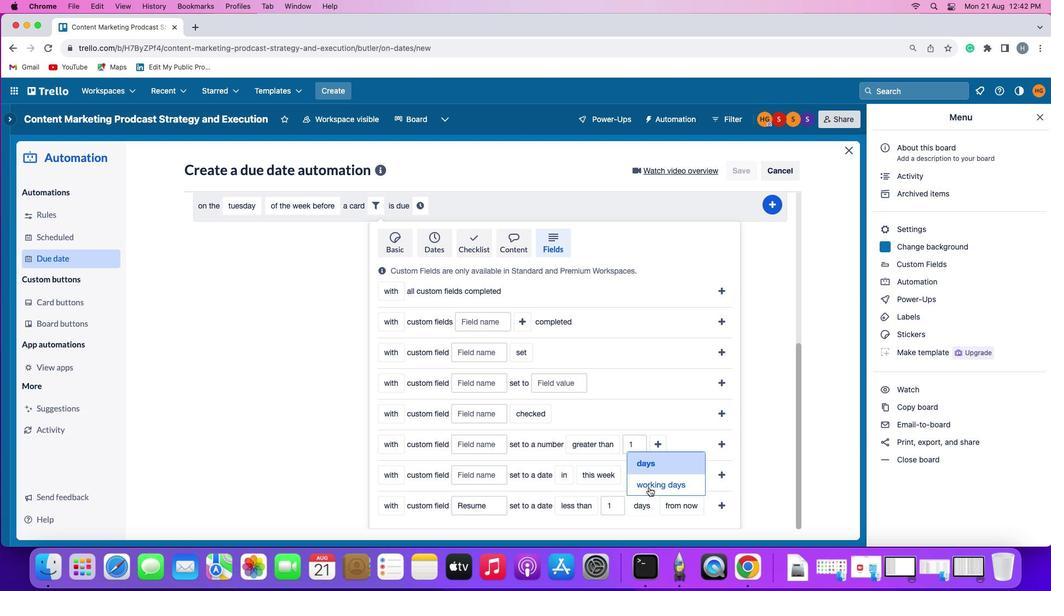 
Action: Mouse pressed left at (647, 486)
Screenshot: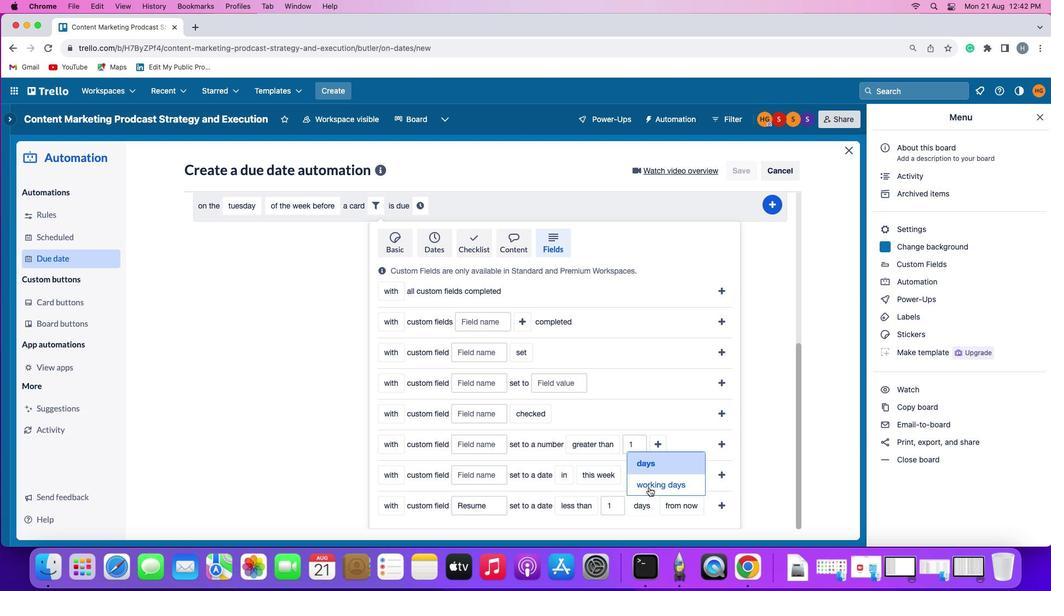 
Action: Mouse moved to (678, 501)
Screenshot: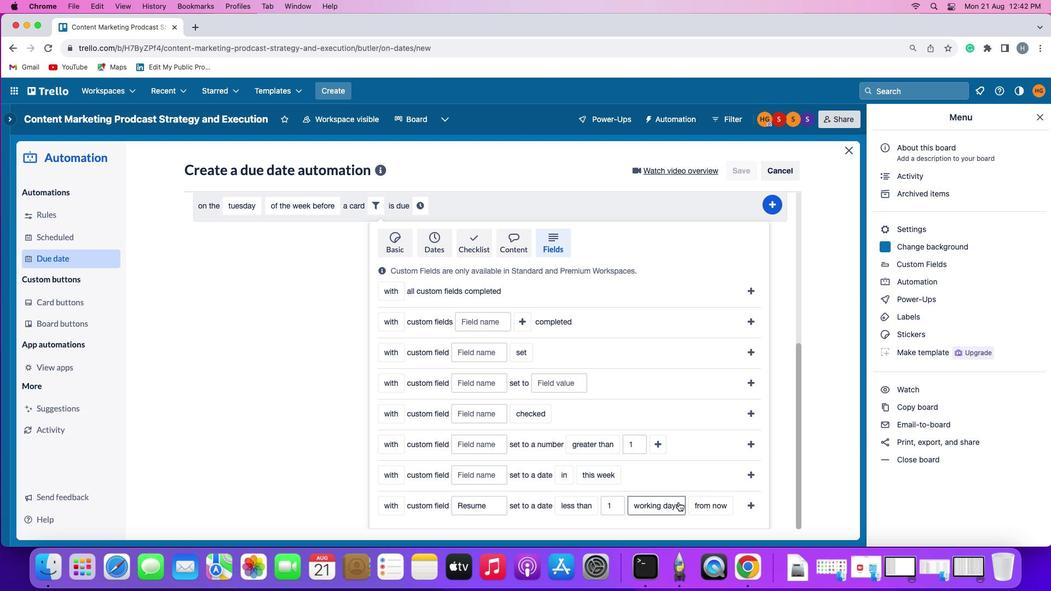 
Action: Mouse pressed left at (678, 501)
Screenshot: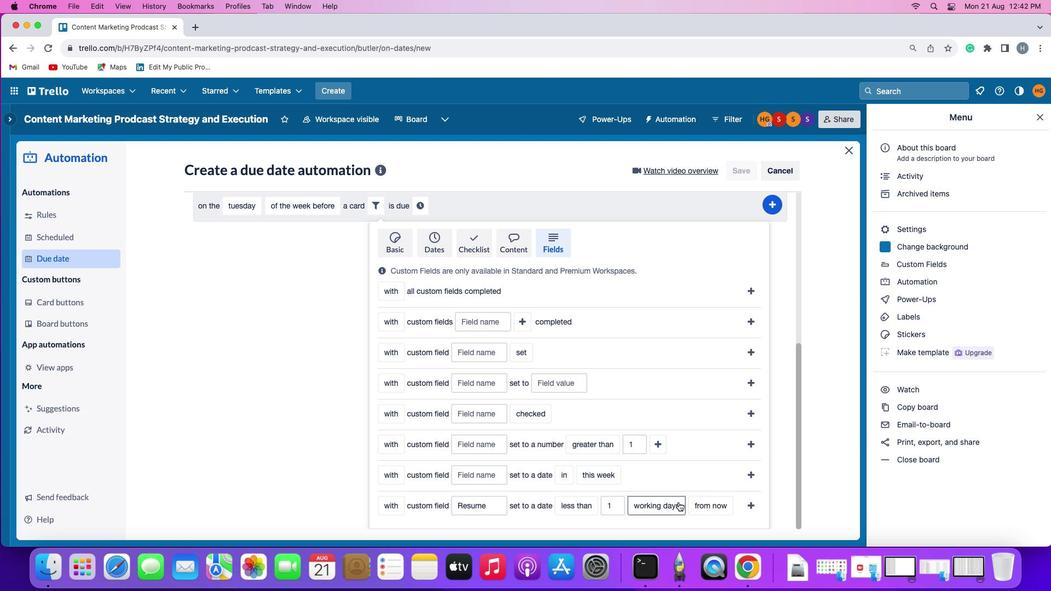
Action: Mouse moved to (709, 502)
Screenshot: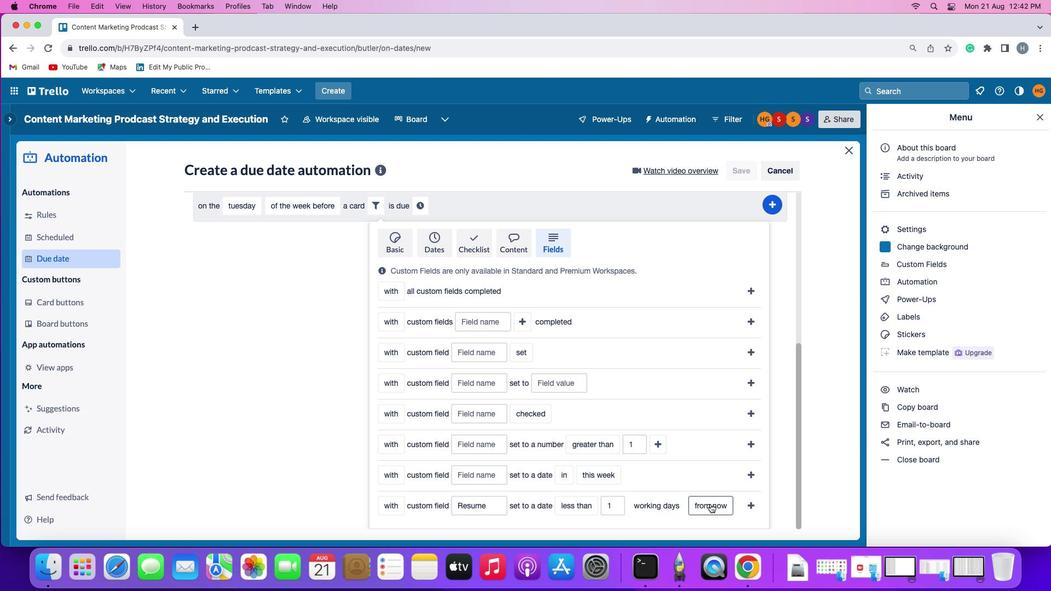 
Action: Mouse pressed left at (709, 502)
Screenshot: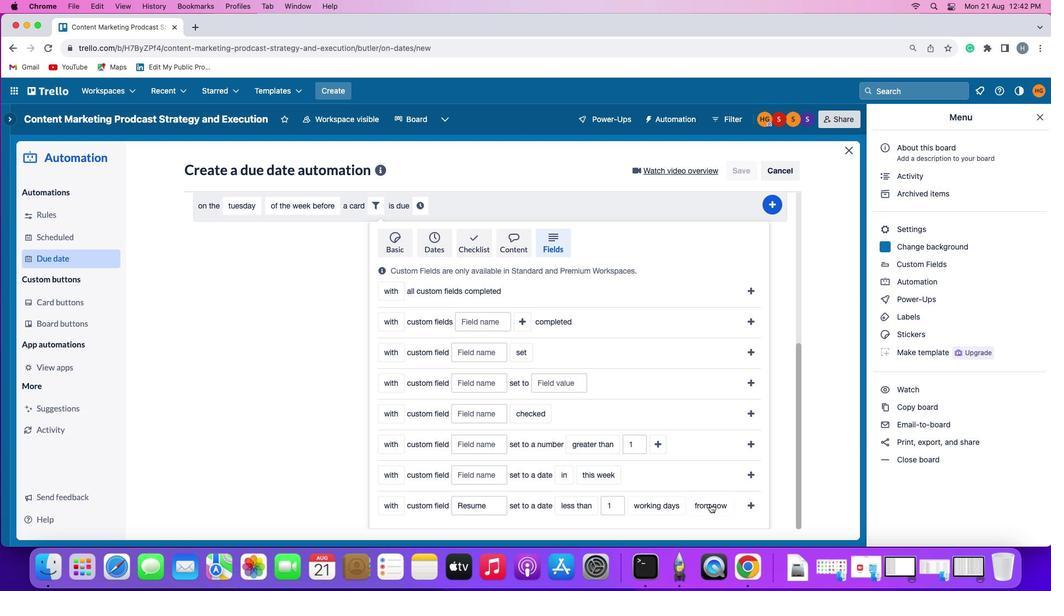 
Action: Mouse moved to (706, 485)
Screenshot: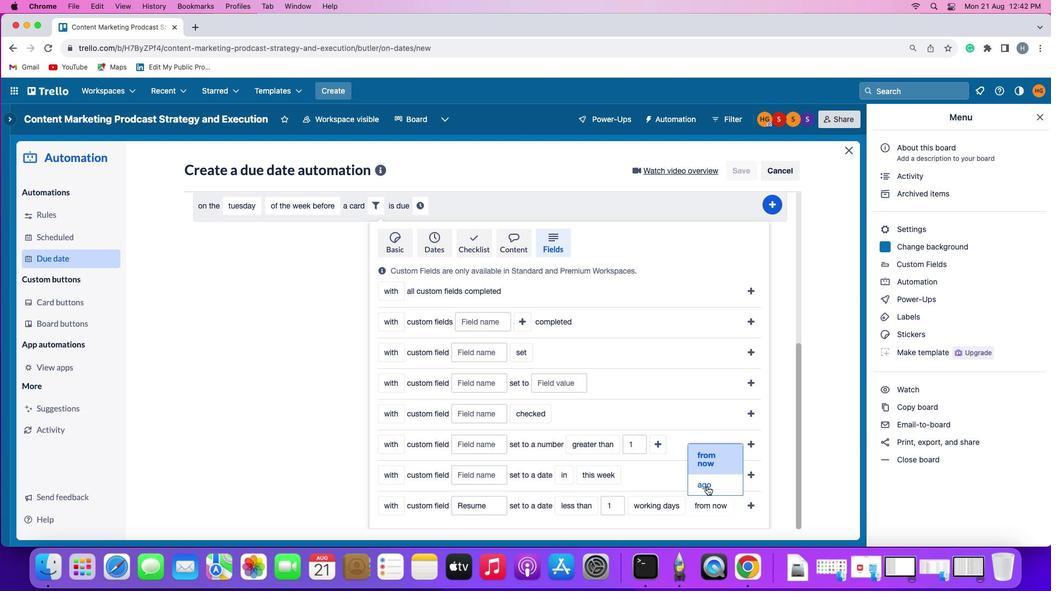 
Action: Mouse pressed left at (706, 485)
Screenshot: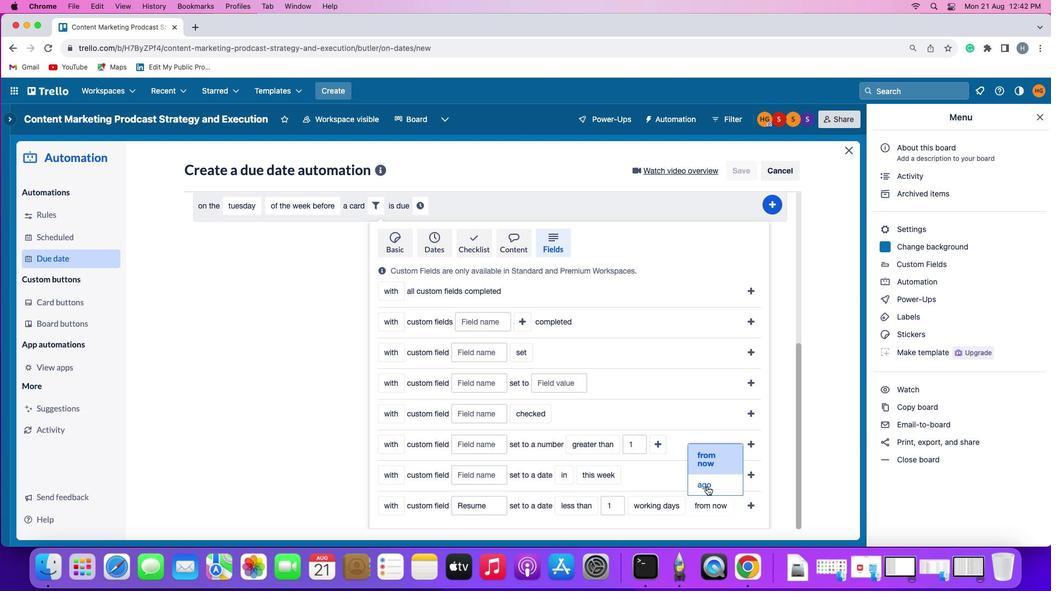 
Action: Mouse moved to (721, 506)
Screenshot: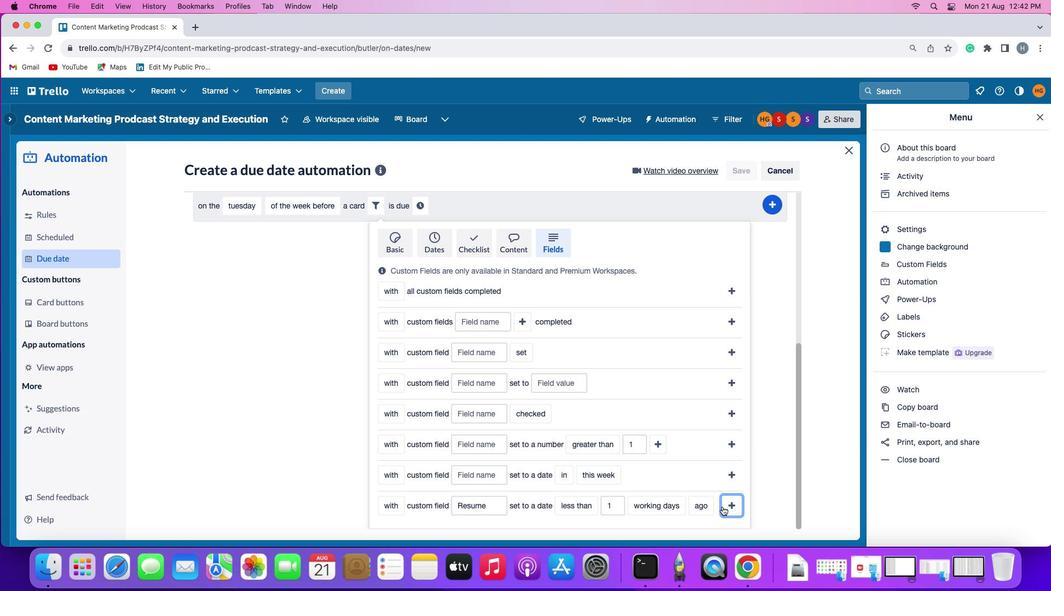 
Action: Mouse pressed left at (721, 506)
Screenshot: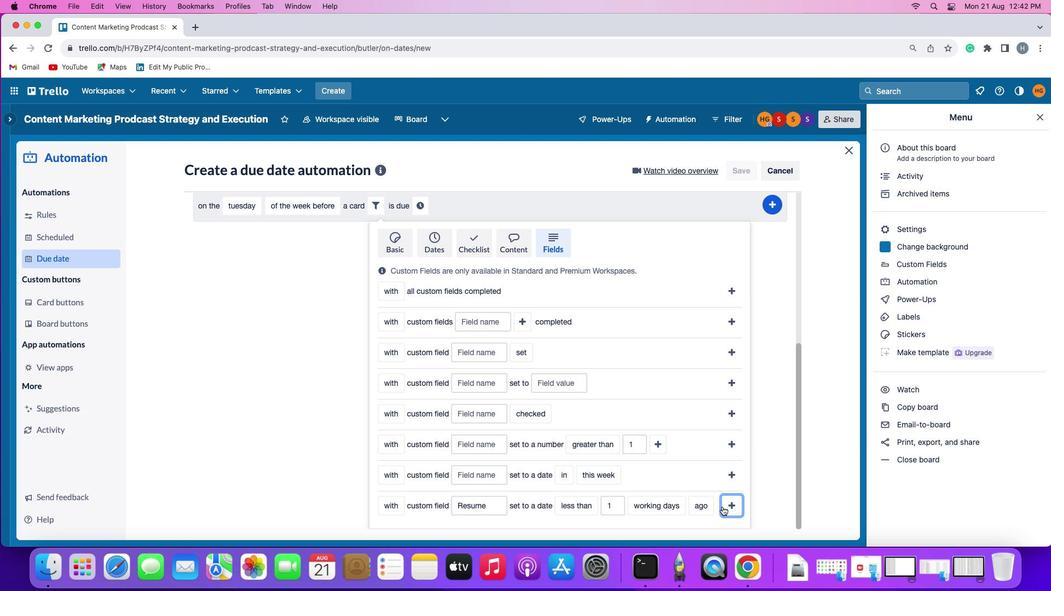 
Action: Mouse moved to (700, 471)
Screenshot: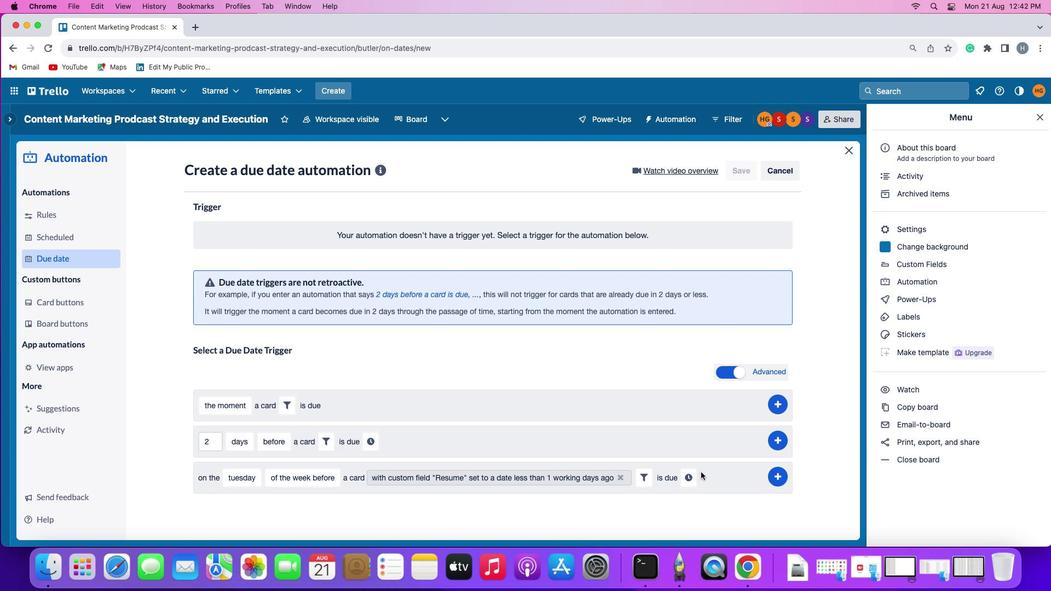 
Action: Mouse pressed left at (700, 471)
Screenshot: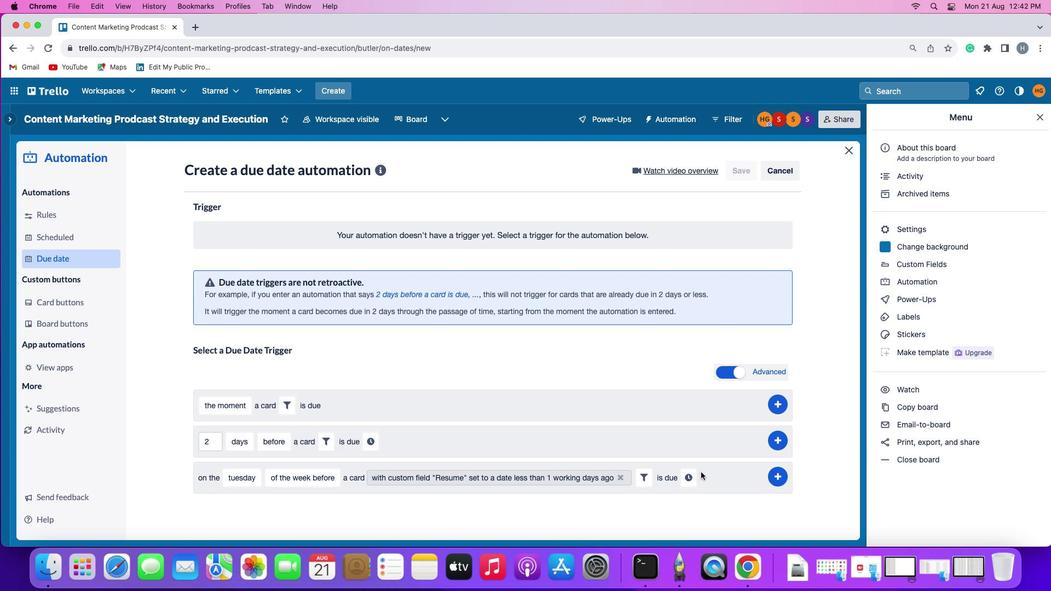 
Action: Mouse moved to (692, 473)
Screenshot: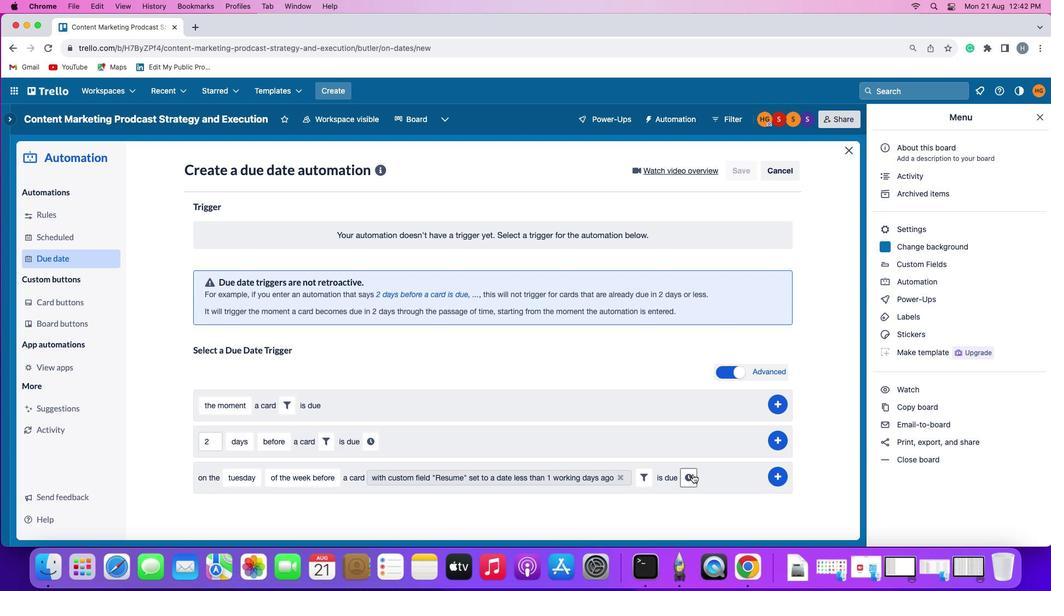 
Action: Mouse pressed left at (692, 473)
Screenshot: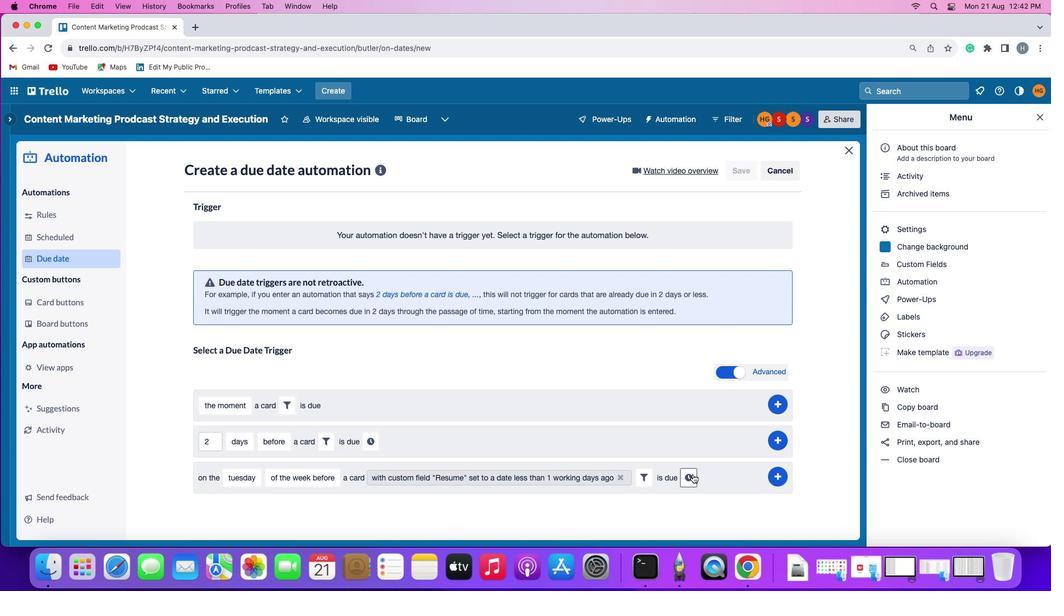 
Action: Mouse moved to (224, 501)
Screenshot: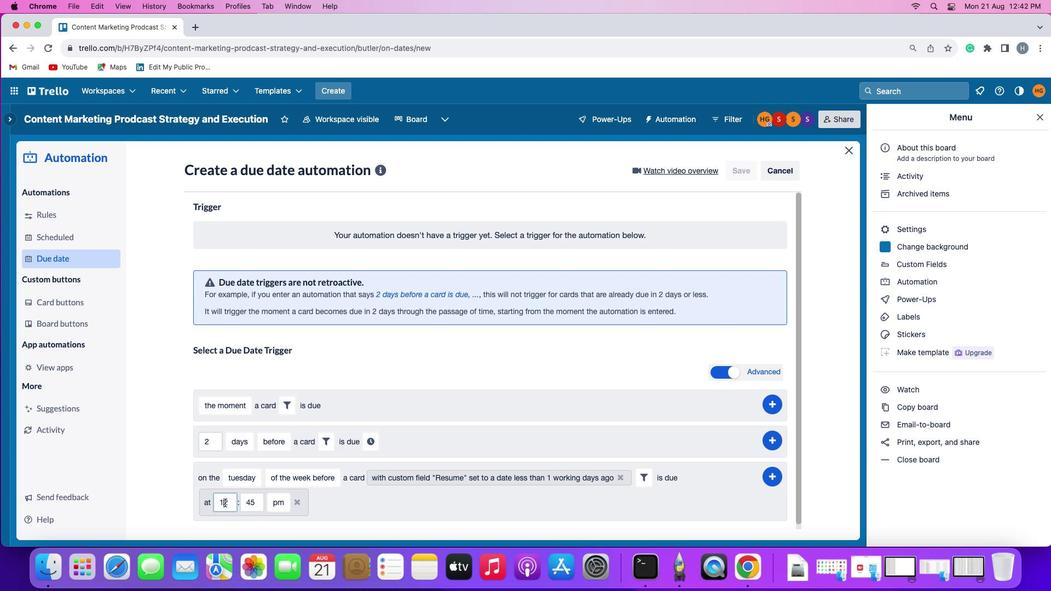 
Action: Mouse pressed left at (224, 501)
Screenshot: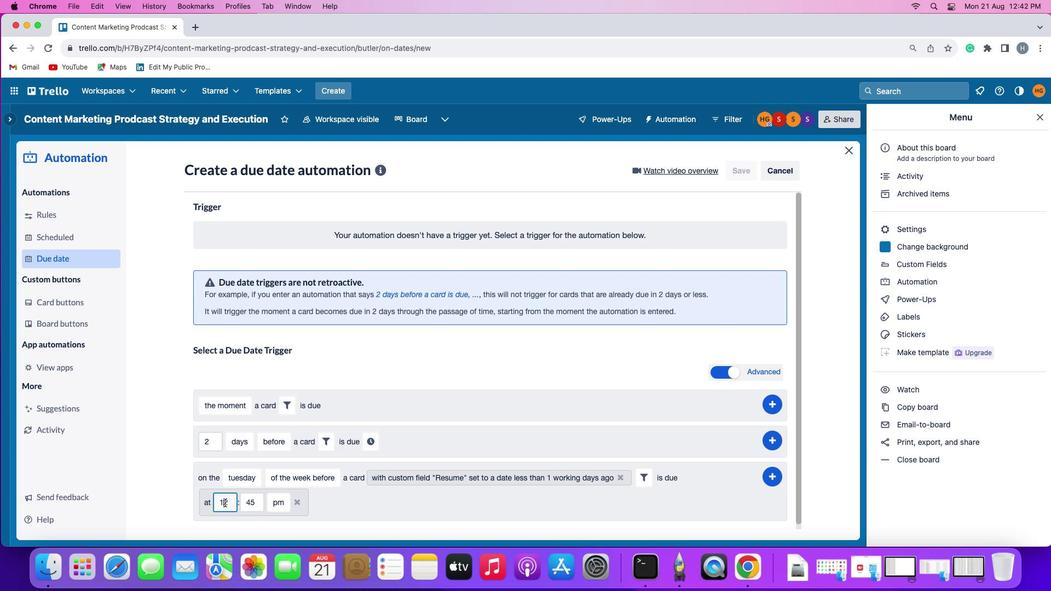 
Action: Mouse moved to (236, 499)
Screenshot: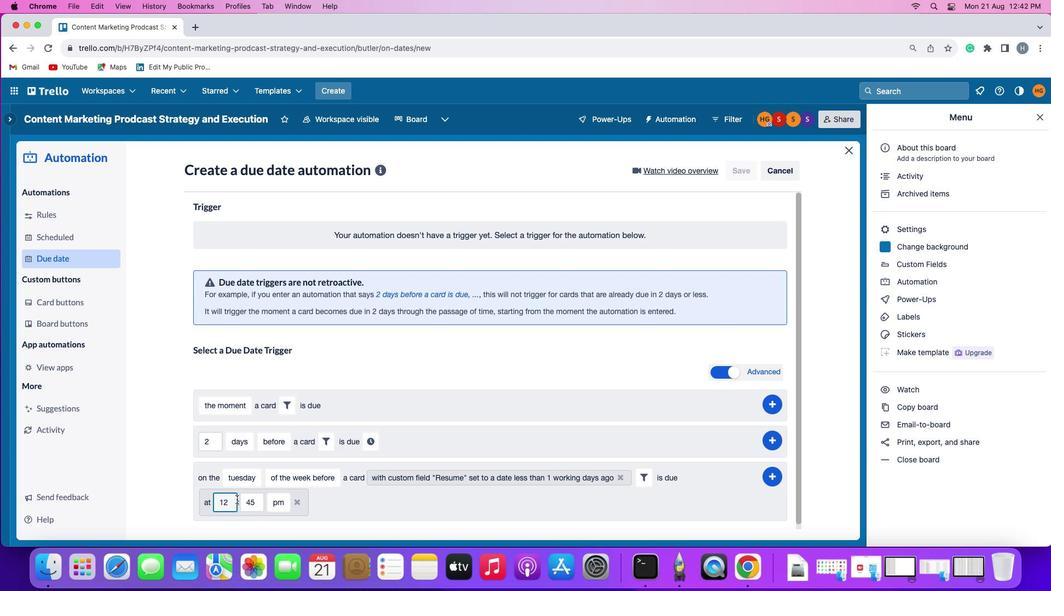 
Action: Key pressed Key.rightKey.backspace'1'
Screenshot: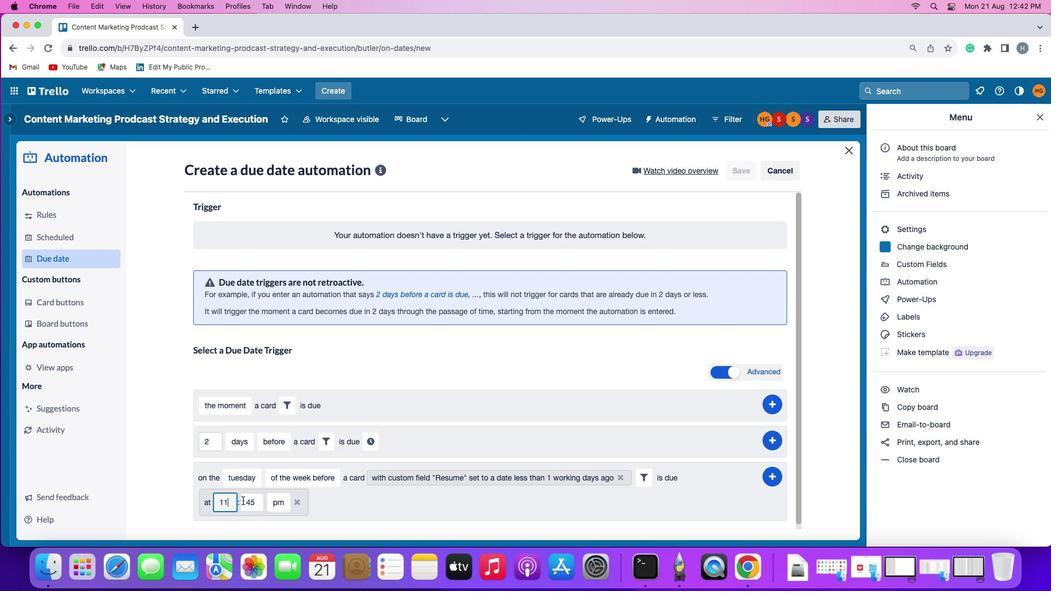 
Action: Mouse moved to (259, 500)
Screenshot: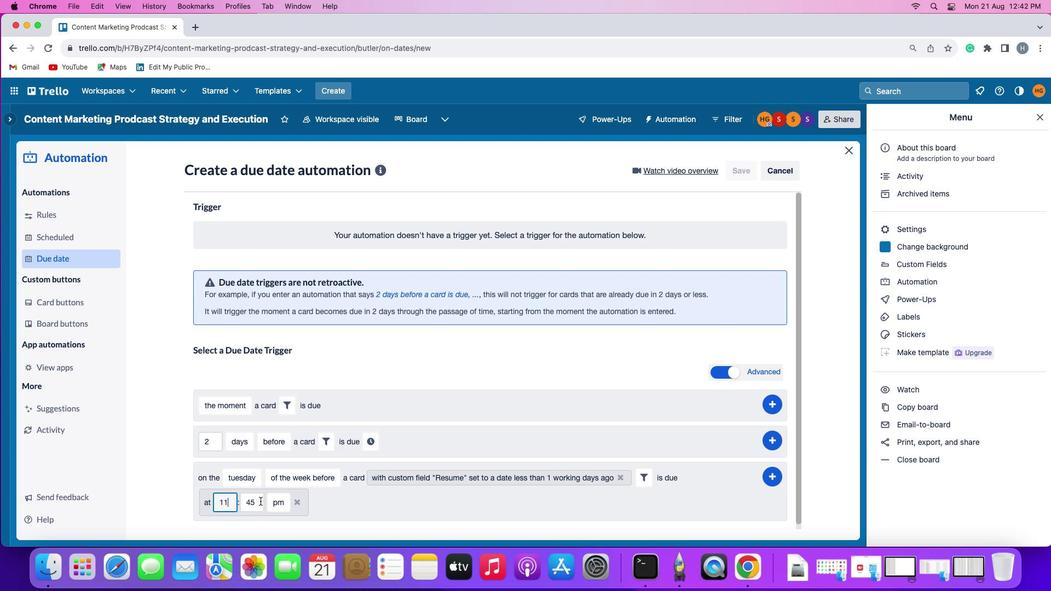
Action: Mouse pressed left at (259, 500)
Screenshot: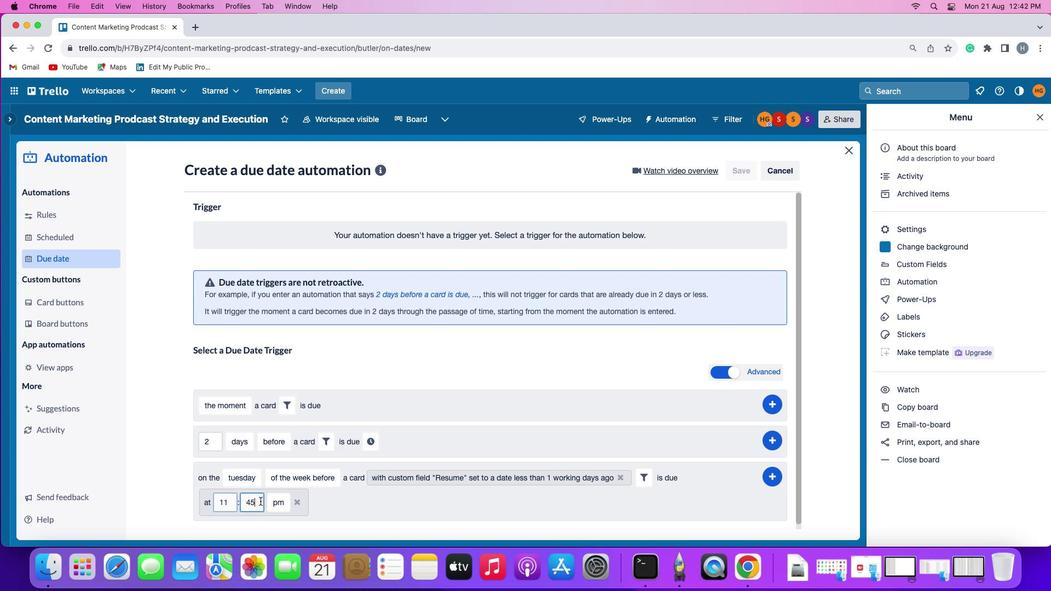 
Action: Key pressed Key.backspaceKey.backspace'0''0'
Screenshot: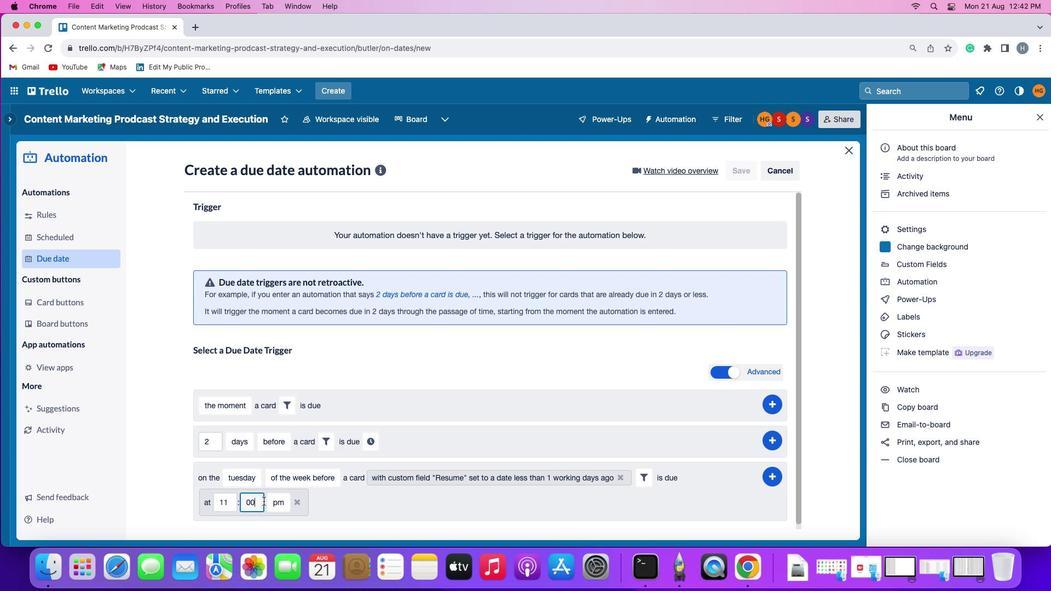 
Action: Mouse moved to (279, 500)
Screenshot: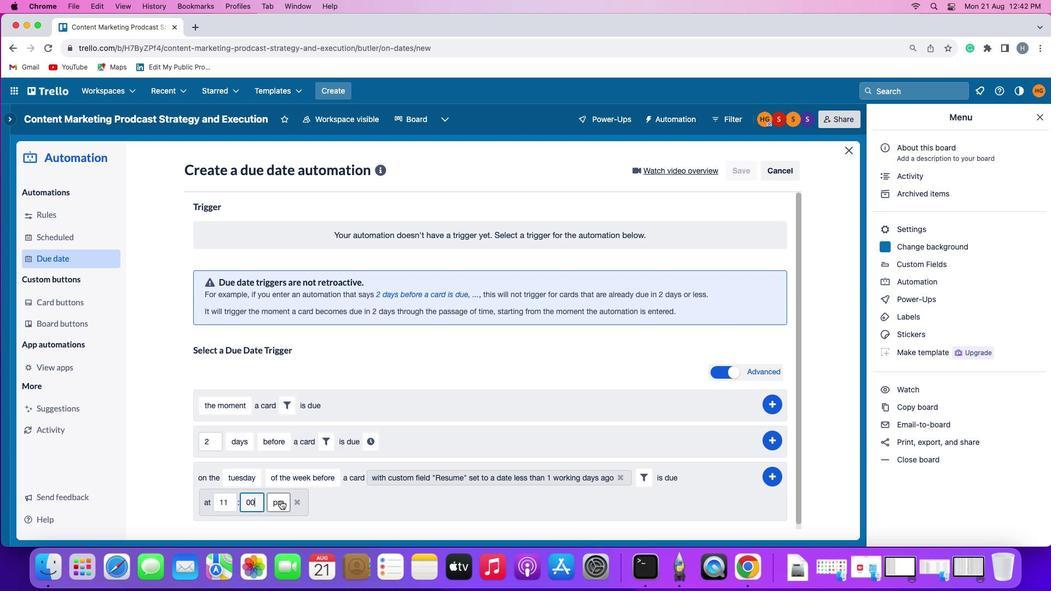 
Action: Mouse pressed left at (279, 500)
Screenshot: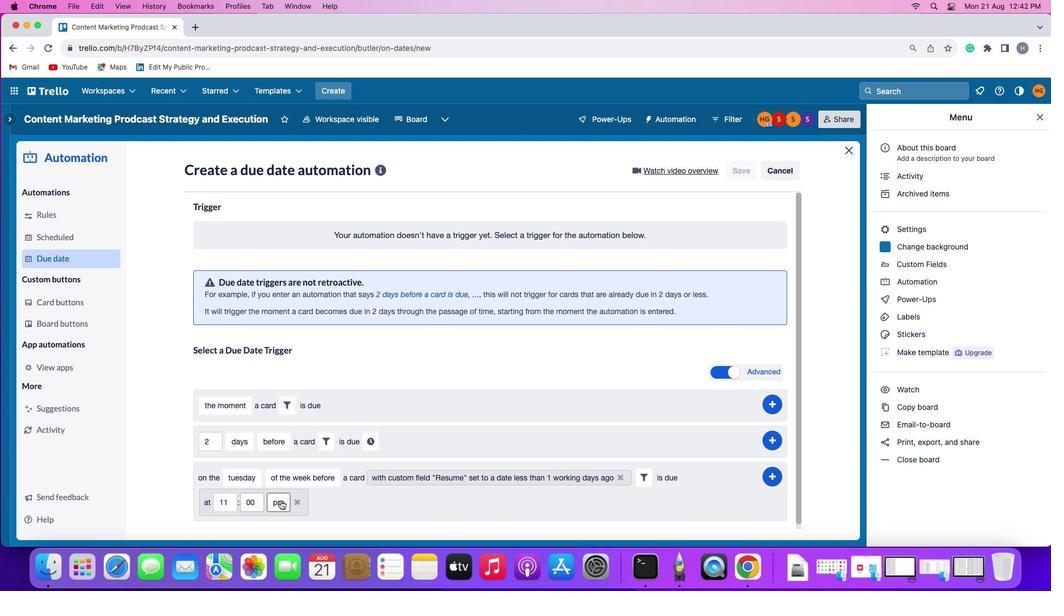 
Action: Mouse moved to (284, 459)
Screenshot: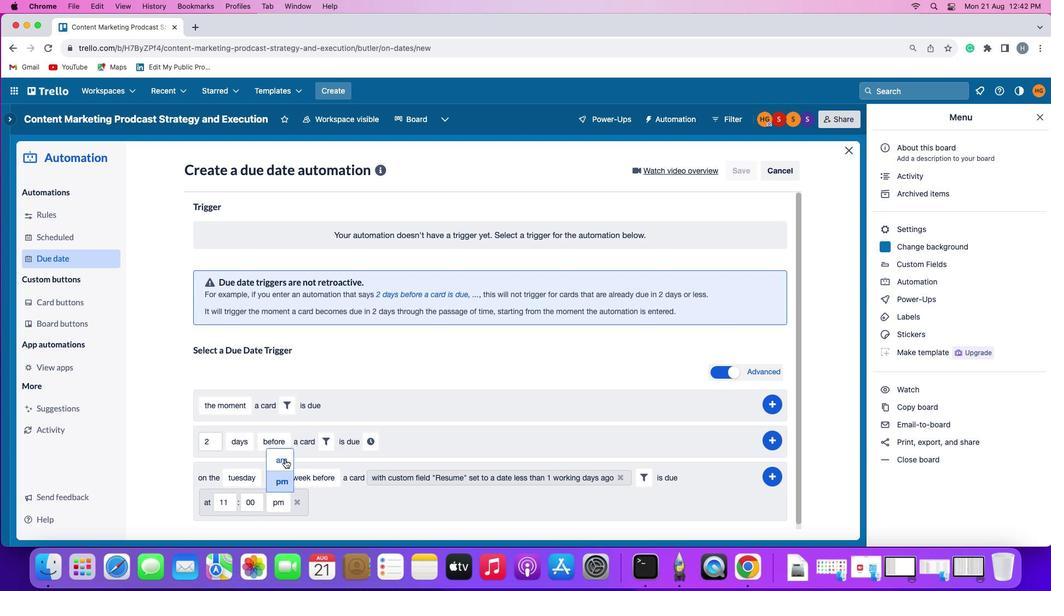 
Action: Mouse pressed left at (284, 459)
Screenshot: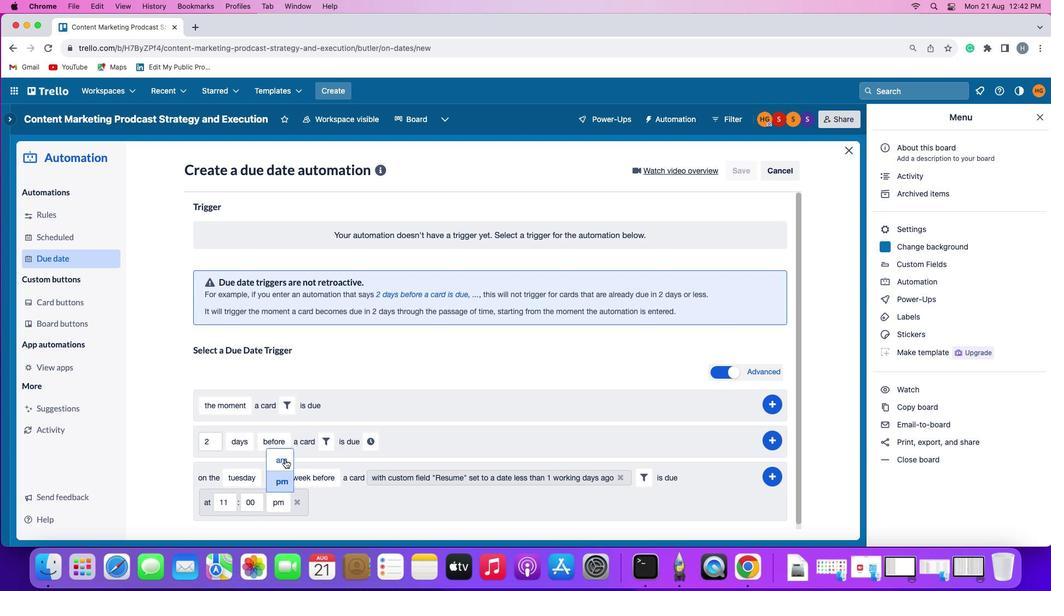 
Action: Mouse moved to (769, 473)
Screenshot: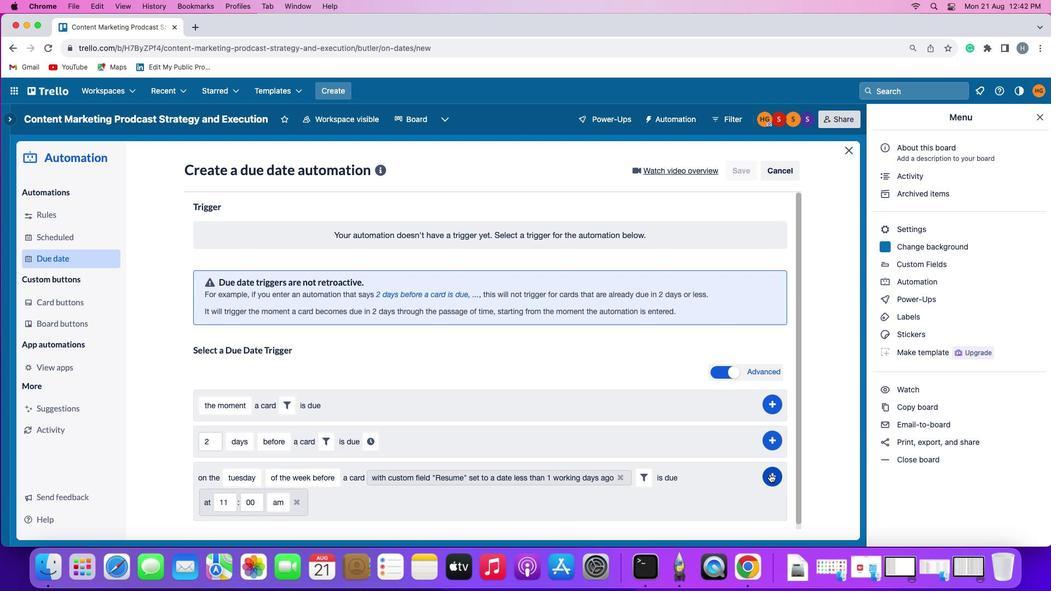 
Action: Mouse pressed left at (769, 473)
Screenshot: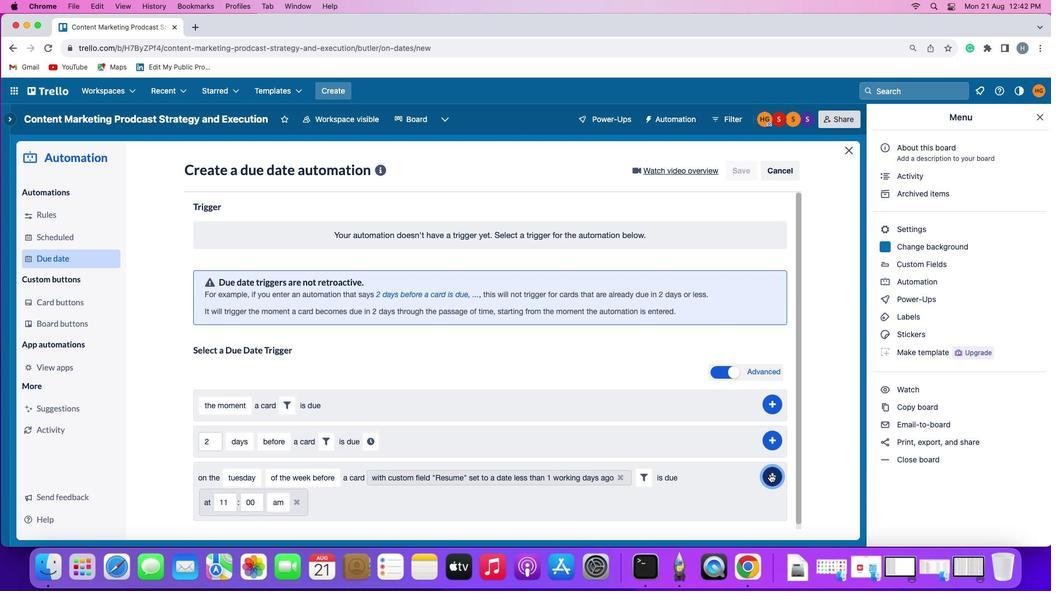 
Action: Mouse moved to (821, 392)
Screenshot: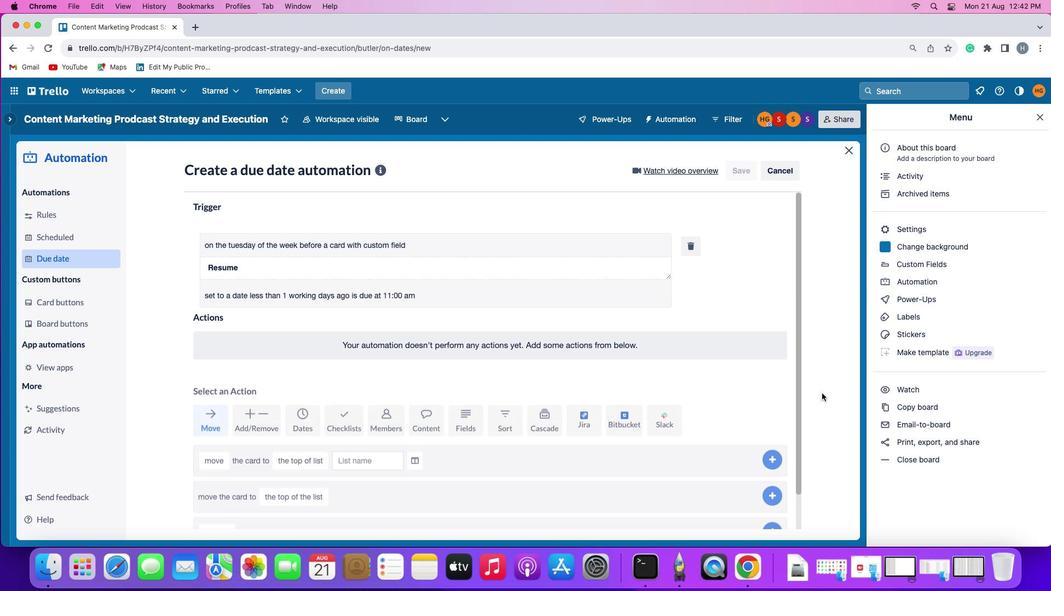 
